 Task: Select the true option in the Include Strings.
Action: Mouse moved to (5, 531)
Screenshot: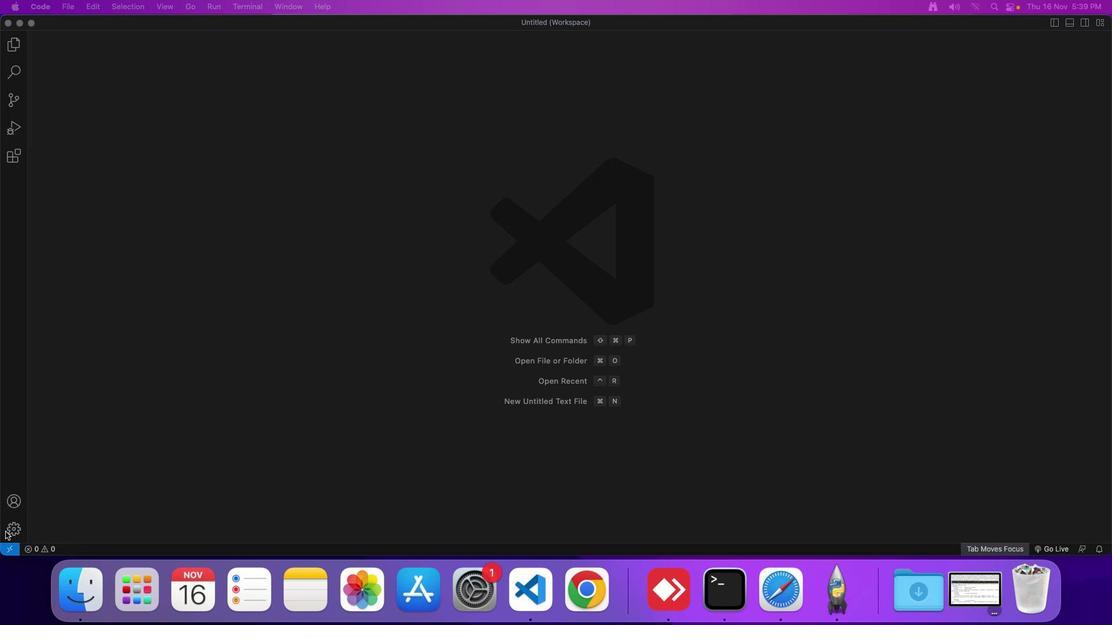 
Action: Mouse pressed left at (5, 531)
Screenshot: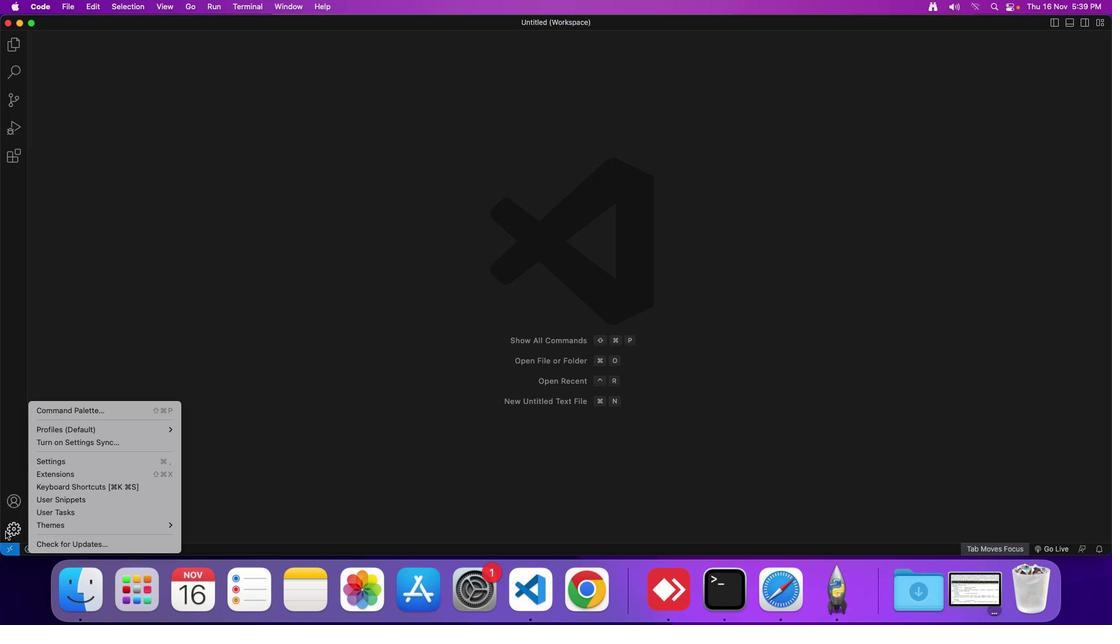 
Action: Mouse moved to (60, 459)
Screenshot: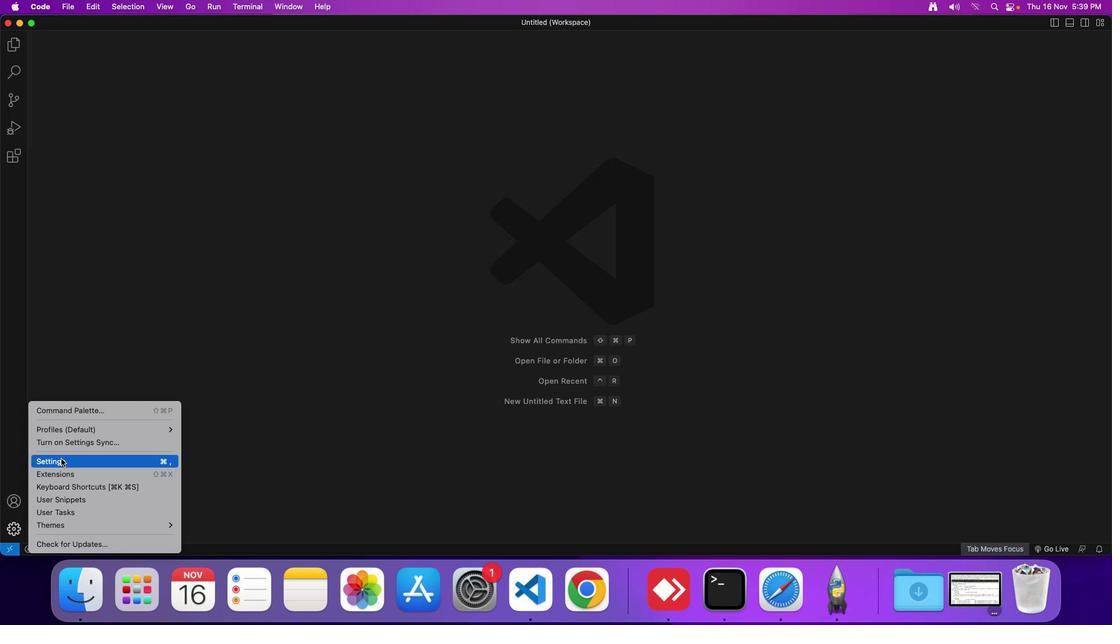 
Action: Mouse pressed left at (60, 459)
Screenshot: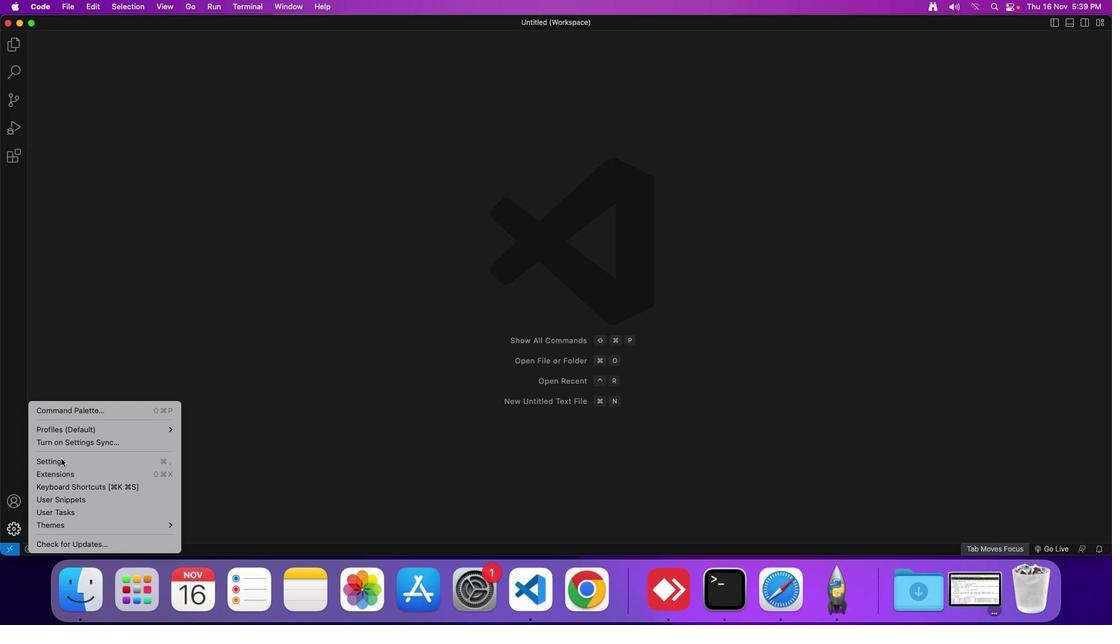 
Action: Mouse moved to (286, 90)
Screenshot: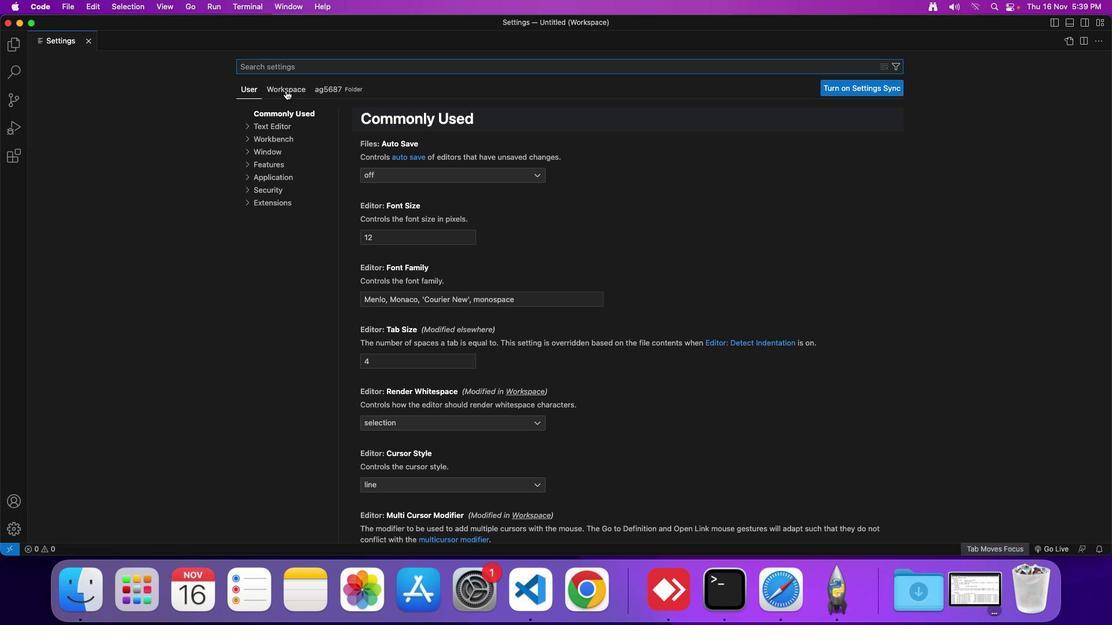 
Action: Mouse pressed left at (286, 90)
Screenshot: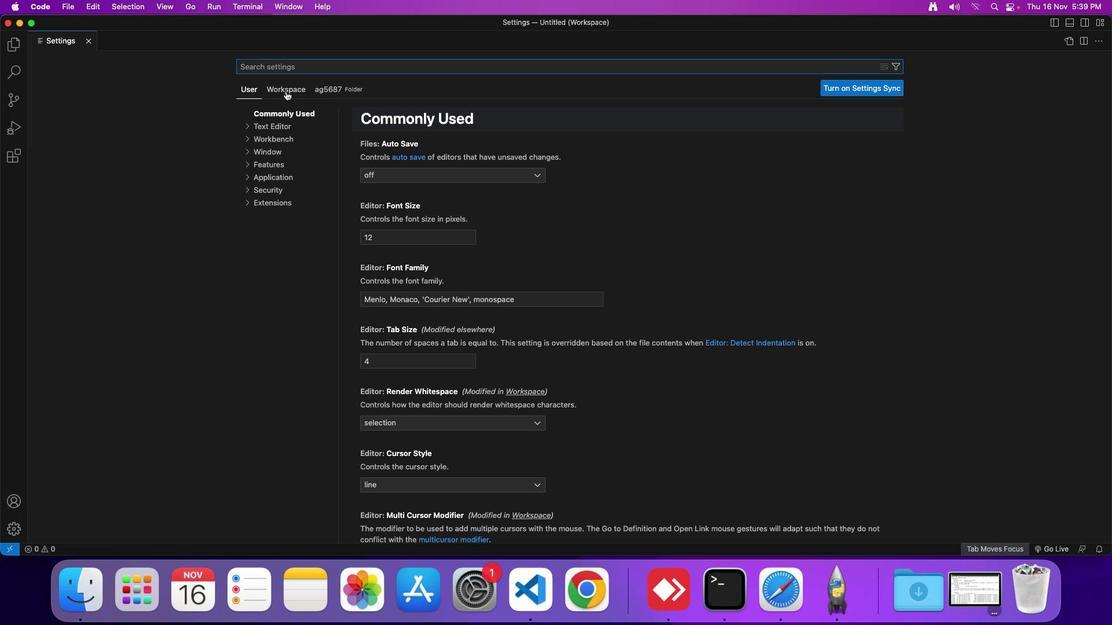 
Action: Mouse moved to (279, 128)
Screenshot: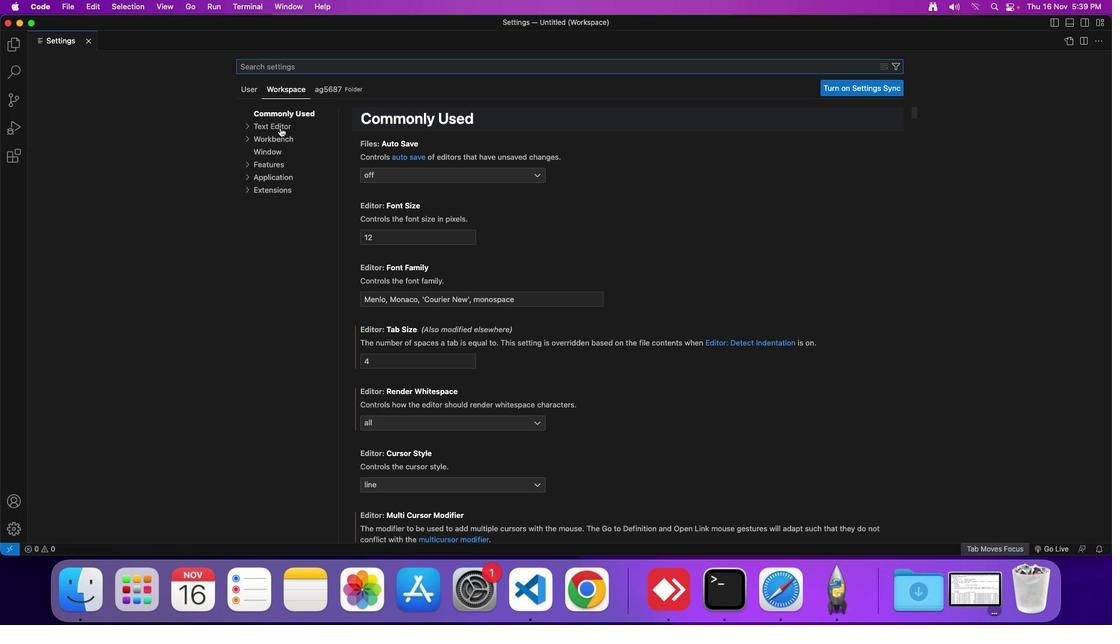 
Action: Mouse pressed left at (279, 128)
Screenshot: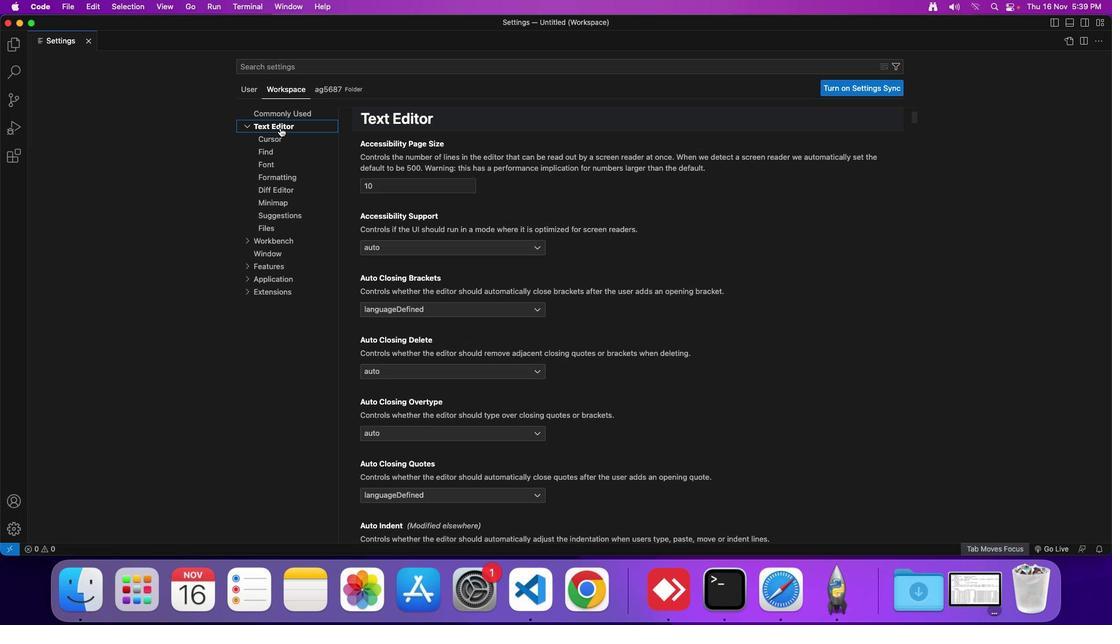 
Action: Mouse moved to (503, 364)
Screenshot: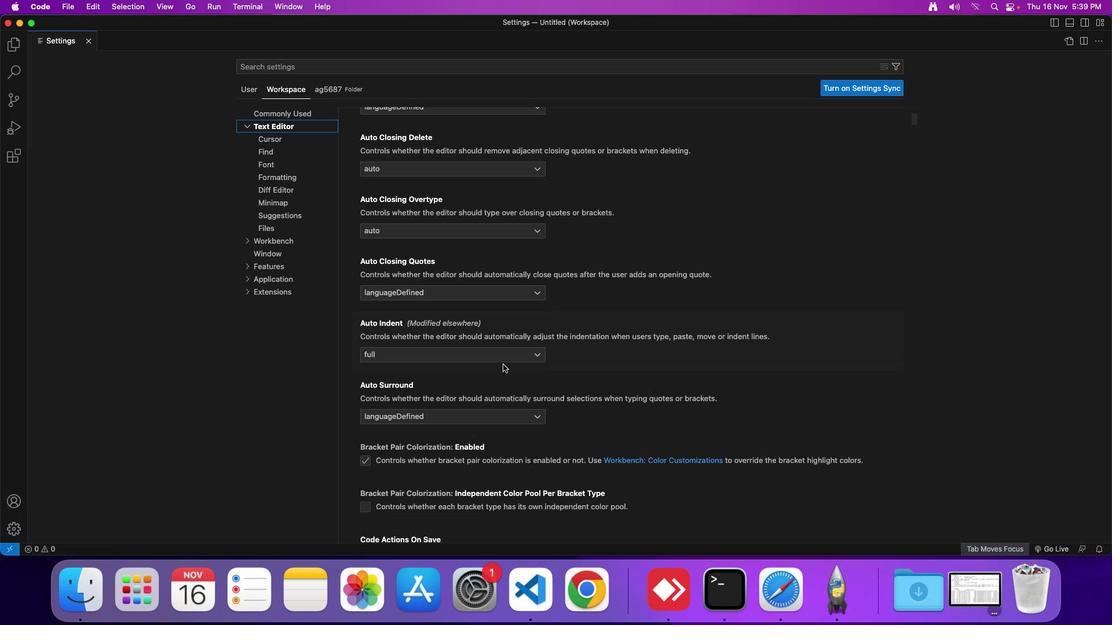 
Action: Mouse scrolled (503, 364) with delta (0, 0)
Screenshot: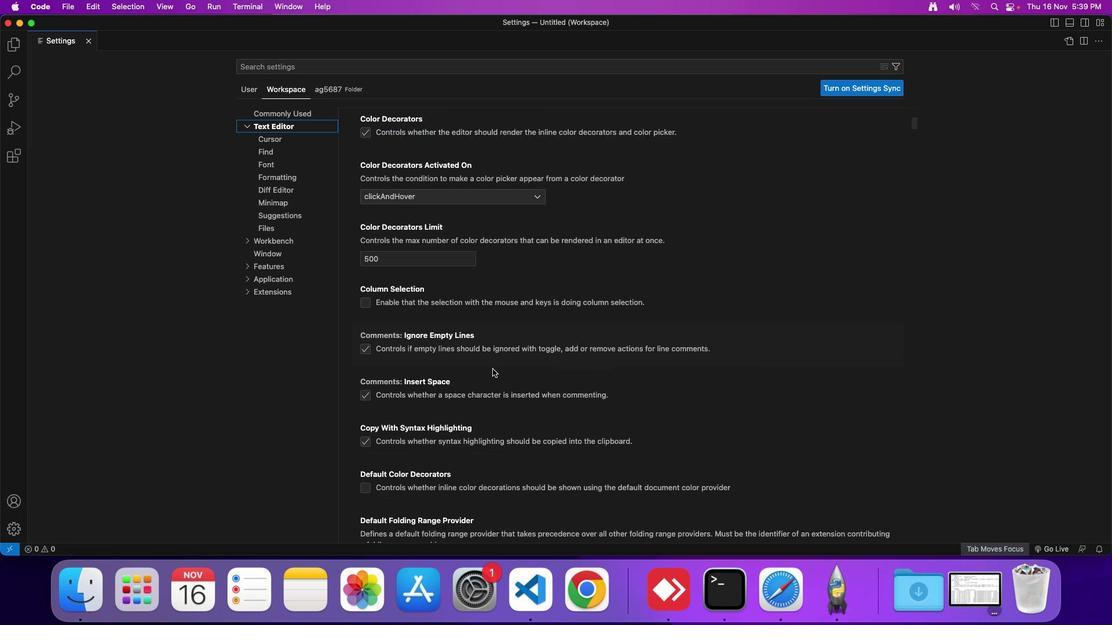 
Action: Mouse scrolled (503, 364) with delta (0, 0)
Screenshot: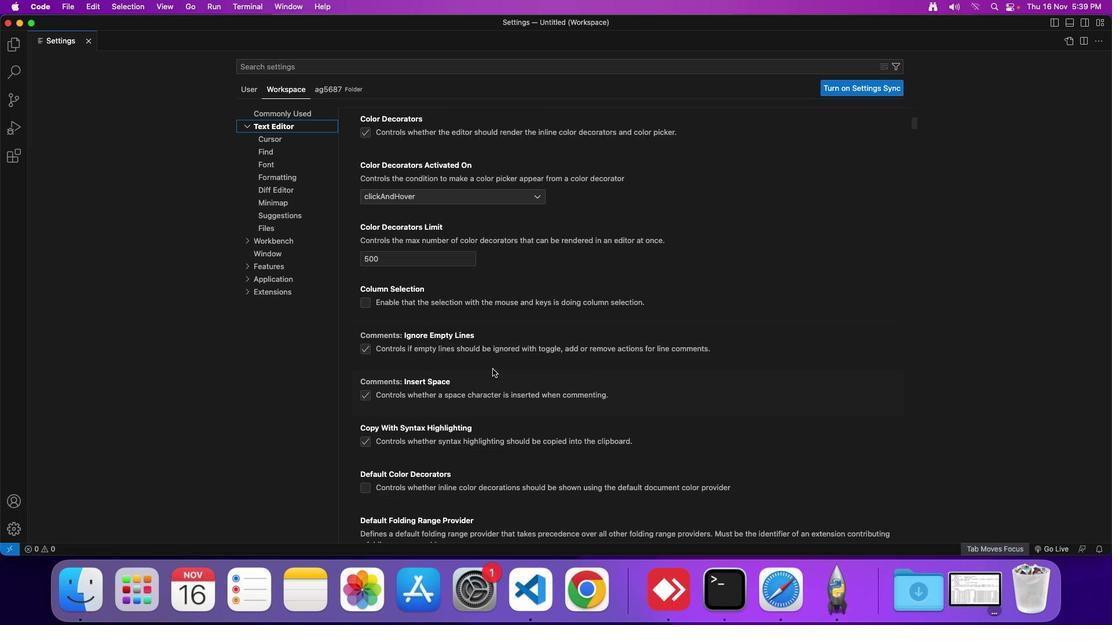 
Action: Mouse scrolled (503, 364) with delta (0, -2)
Screenshot: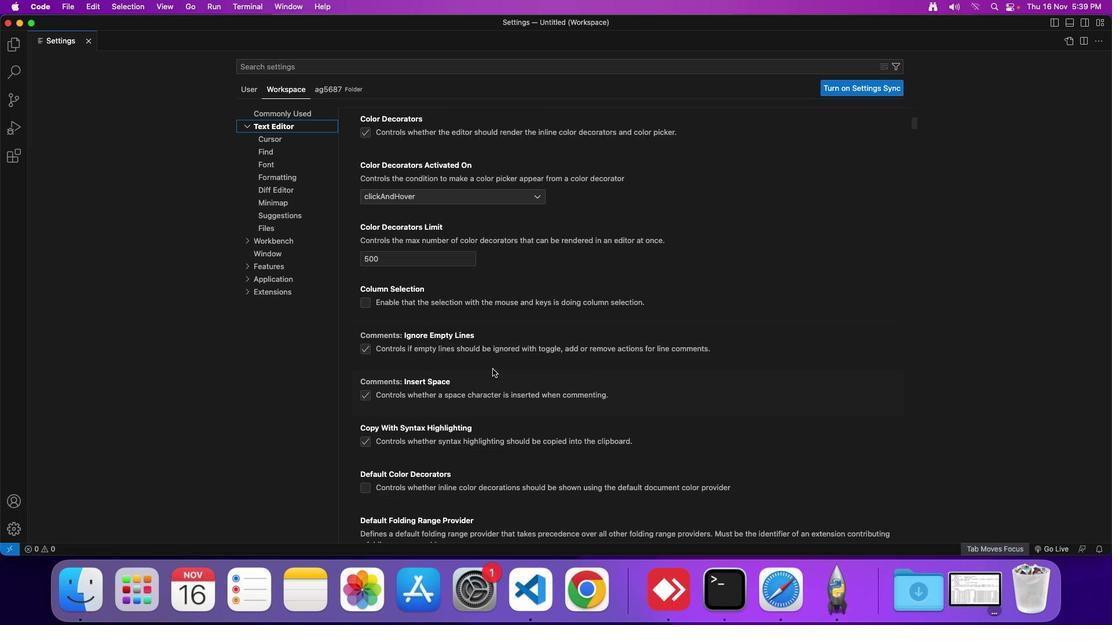 
Action: Mouse scrolled (503, 364) with delta (0, -4)
Screenshot: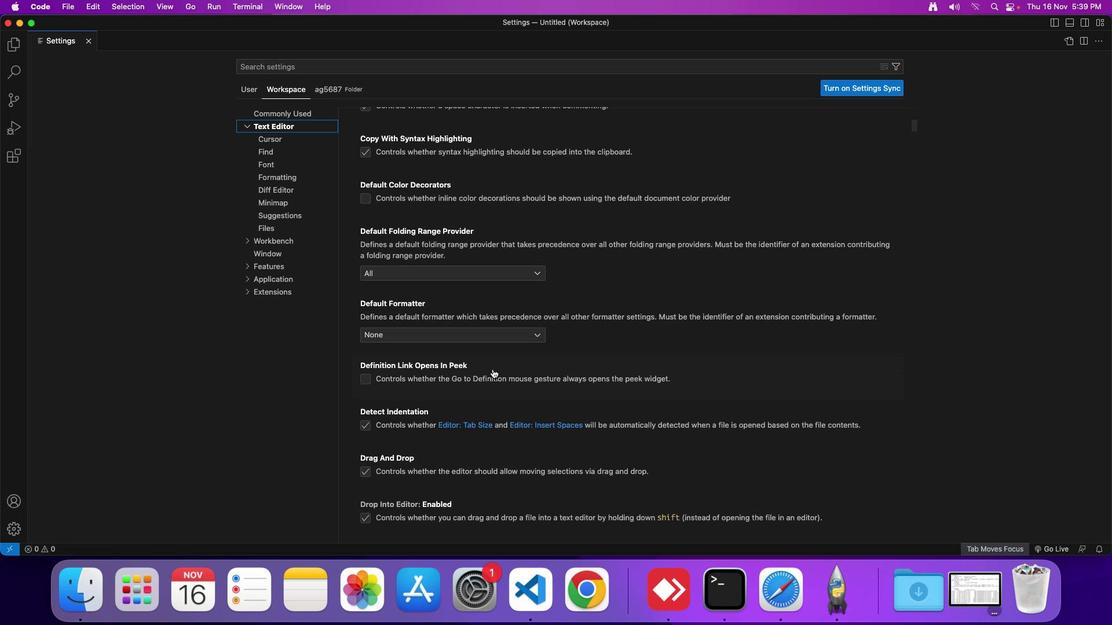
Action: Mouse moved to (503, 364)
Screenshot: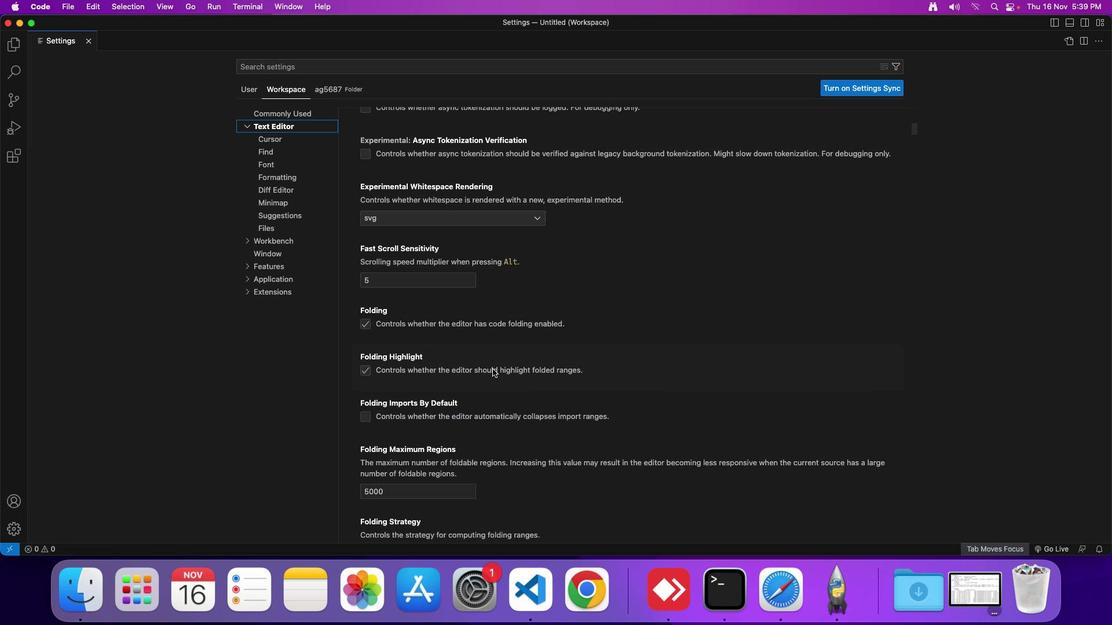 
Action: Mouse scrolled (503, 364) with delta (0, -4)
Screenshot: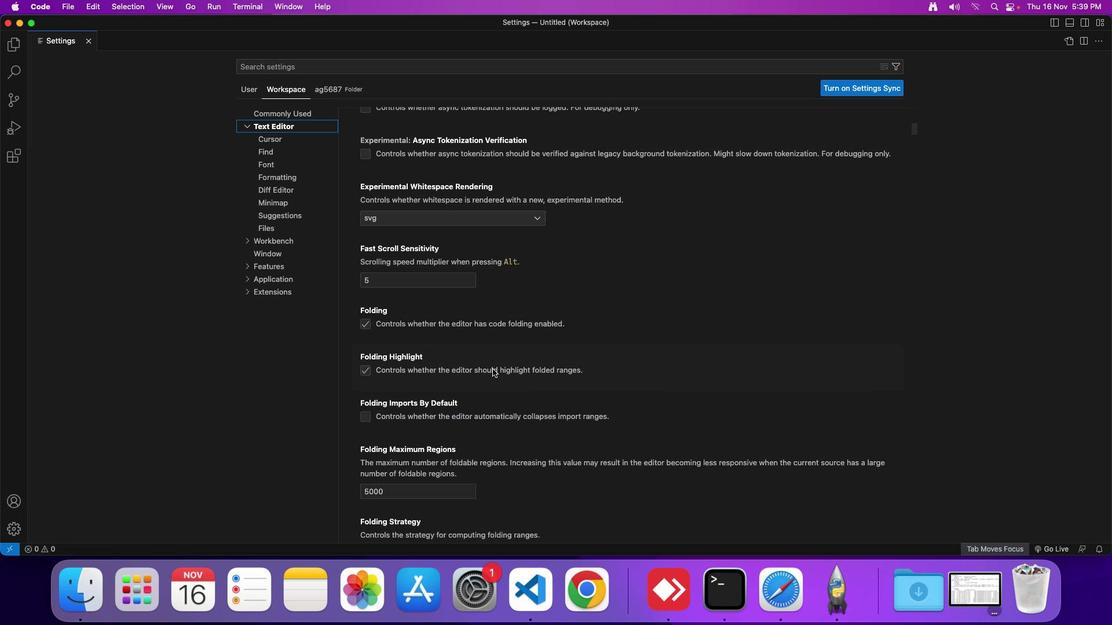 
Action: Mouse moved to (499, 365)
Screenshot: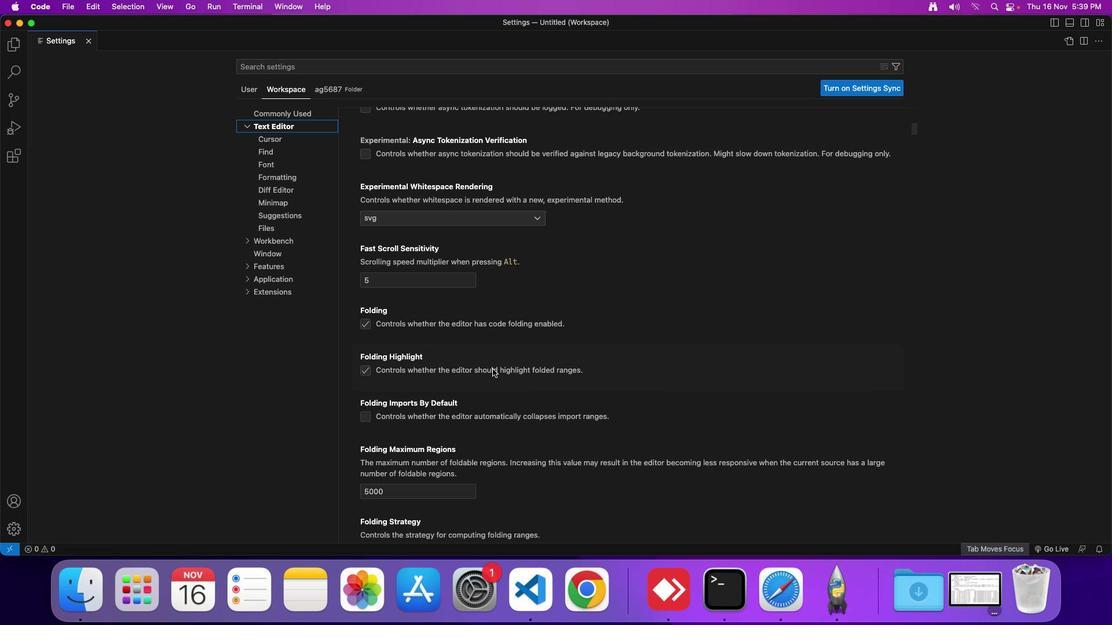 
Action: Mouse scrolled (499, 365) with delta (0, -5)
Screenshot: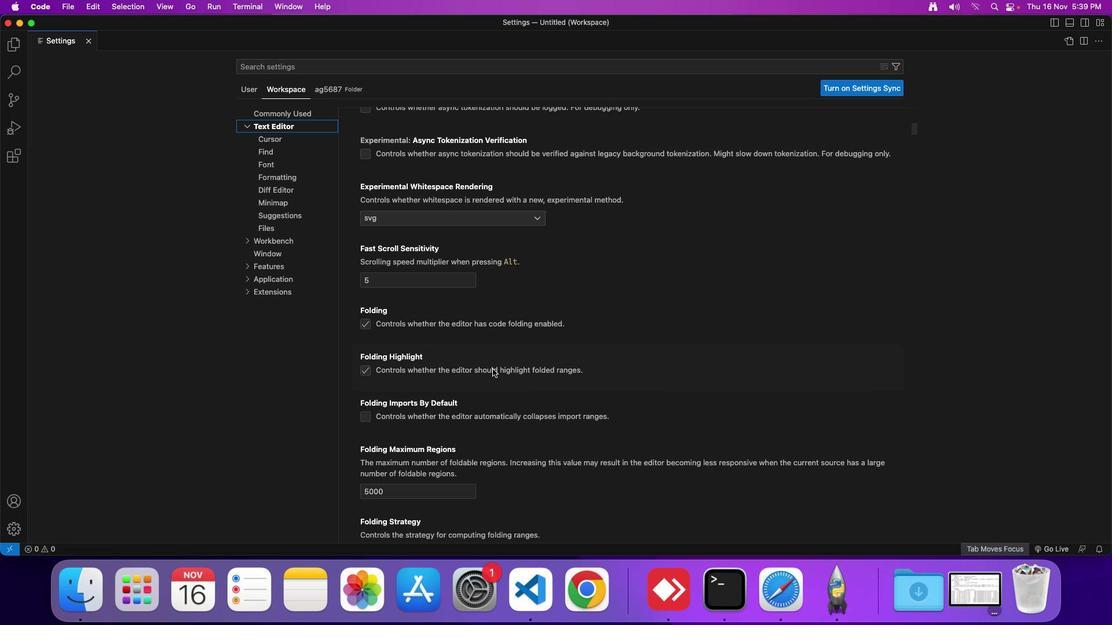 
Action: Mouse moved to (492, 369)
Screenshot: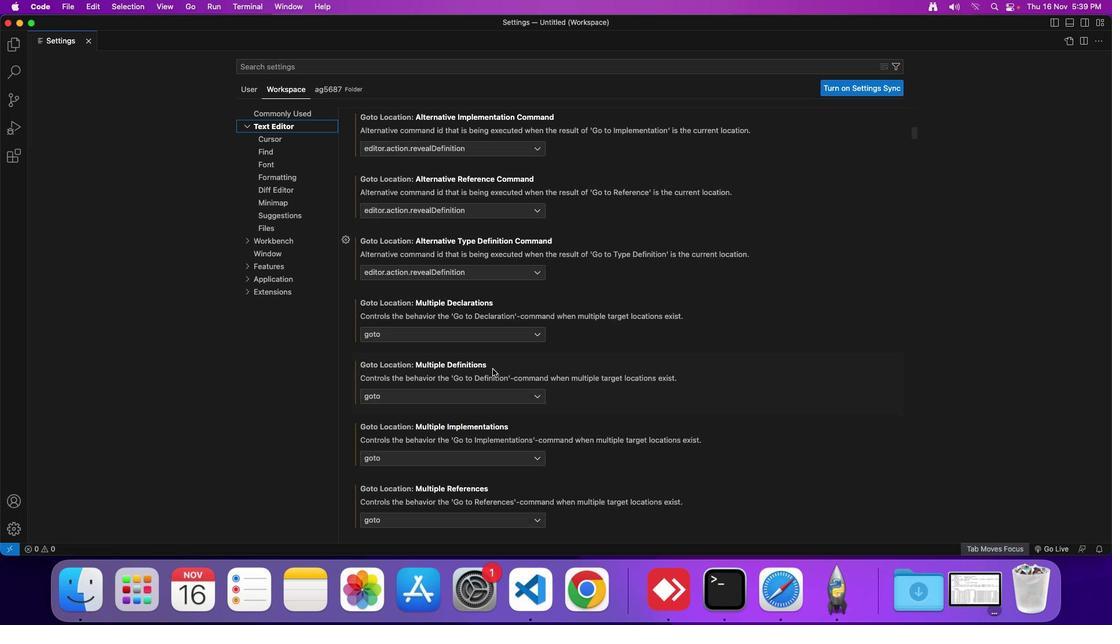 
Action: Mouse scrolled (492, 369) with delta (0, -5)
Screenshot: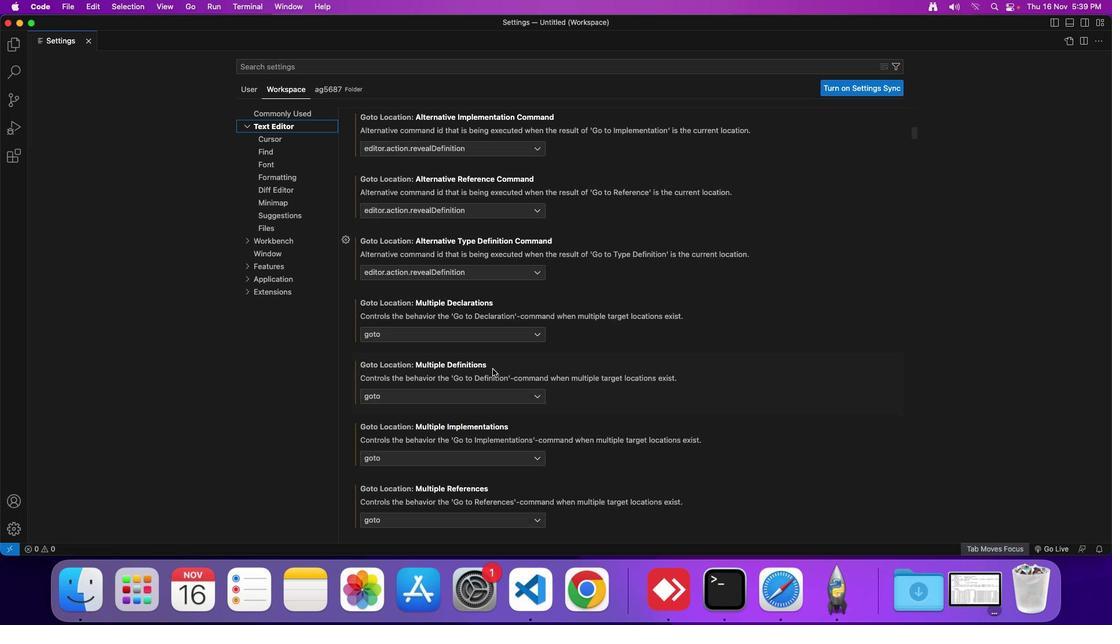 
Action: Mouse moved to (492, 369)
Screenshot: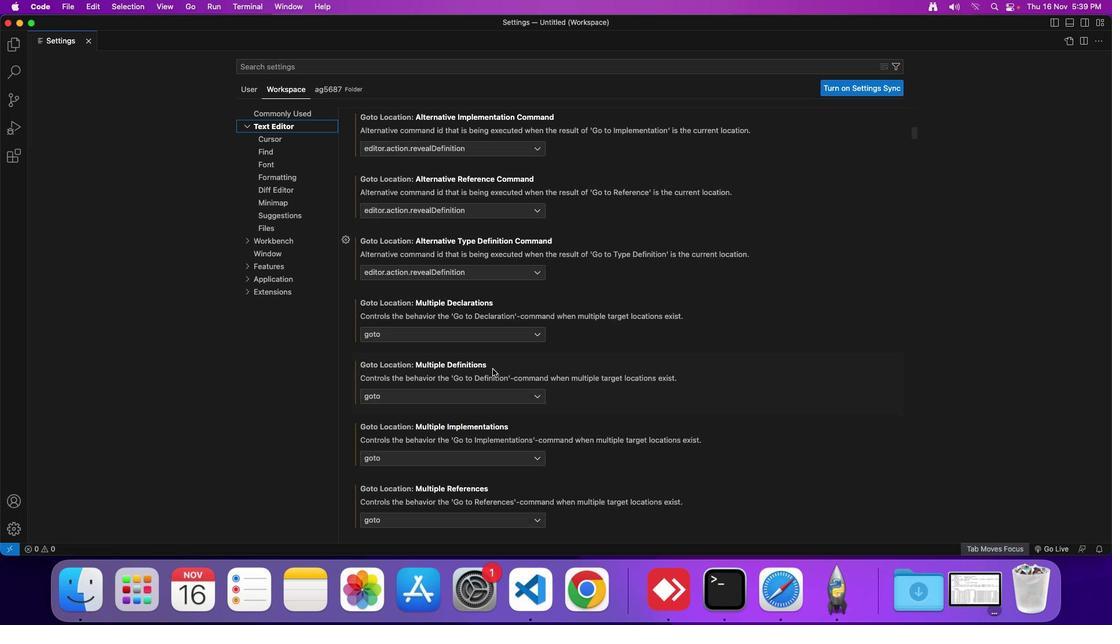 
Action: Mouse scrolled (492, 369) with delta (0, -5)
Screenshot: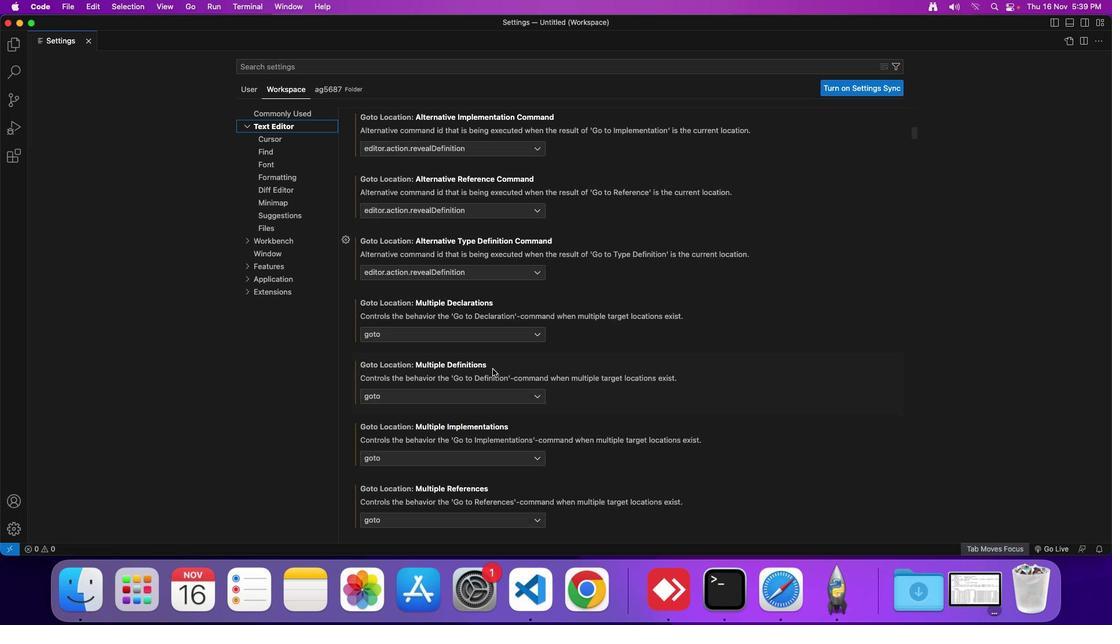 
Action: Mouse scrolled (492, 369) with delta (0, -6)
Screenshot: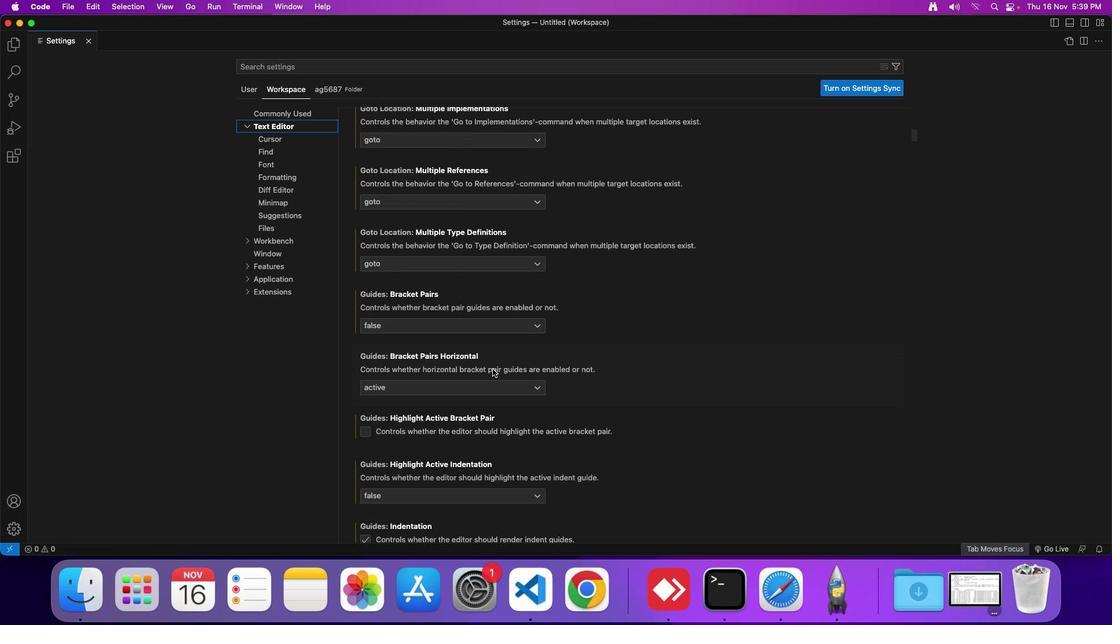 
Action: Mouse scrolled (492, 369) with delta (0, -6)
Screenshot: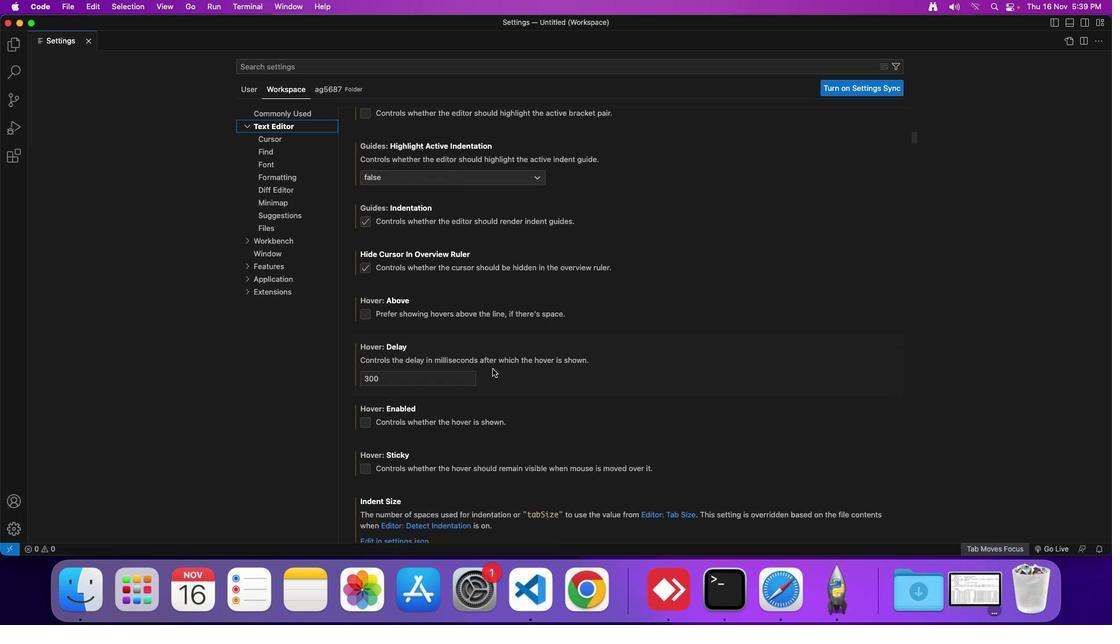 
Action: Mouse scrolled (492, 369) with delta (0, -6)
Screenshot: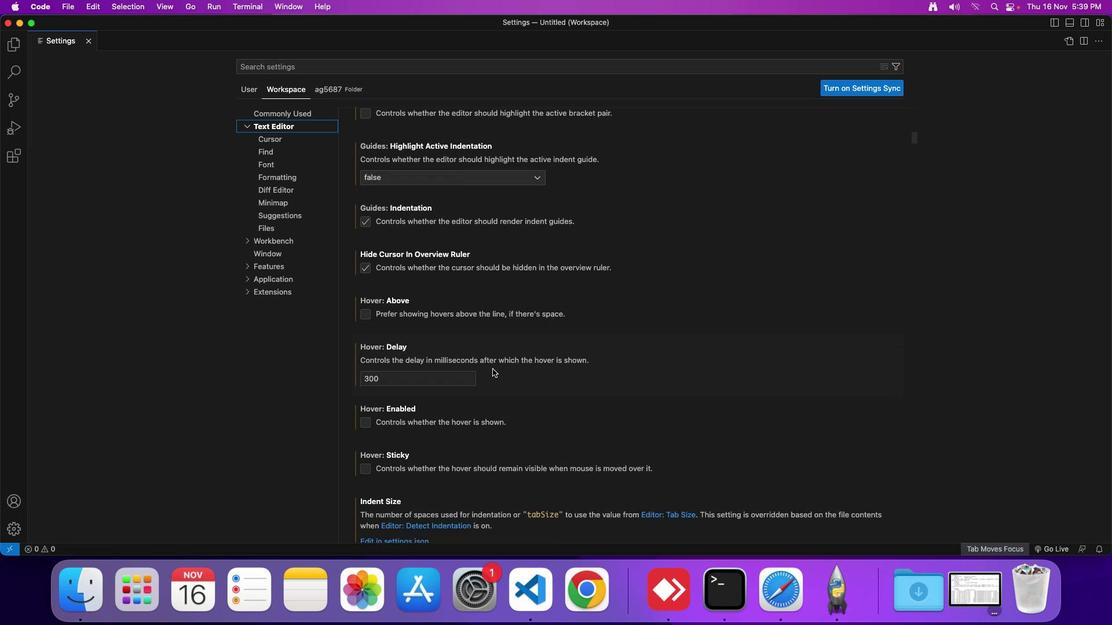 
Action: Mouse scrolled (492, 369) with delta (0, -6)
Screenshot: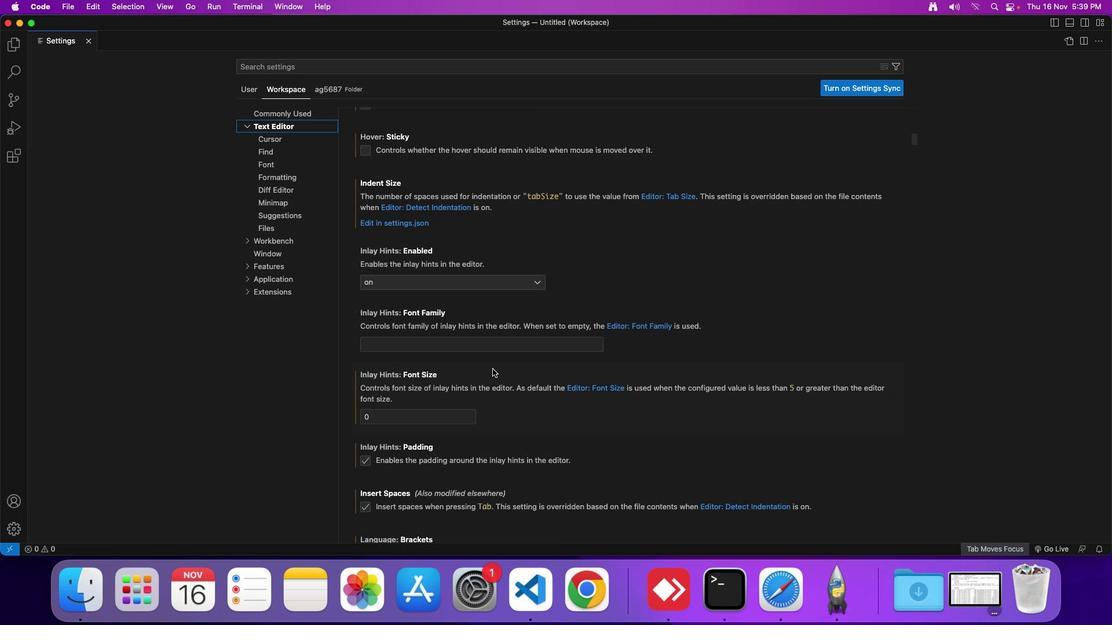 
Action: Mouse scrolled (492, 369) with delta (0, -6)
Screenshot: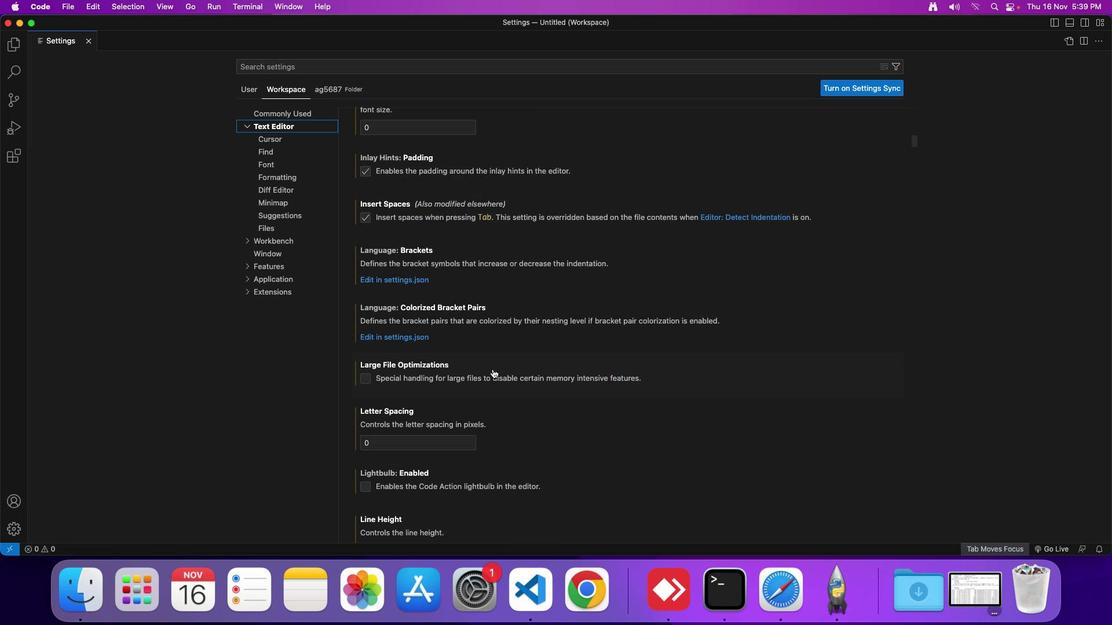 
Action: Mouse scrolled (492, 369) with delta (0, -6)
Screenshot: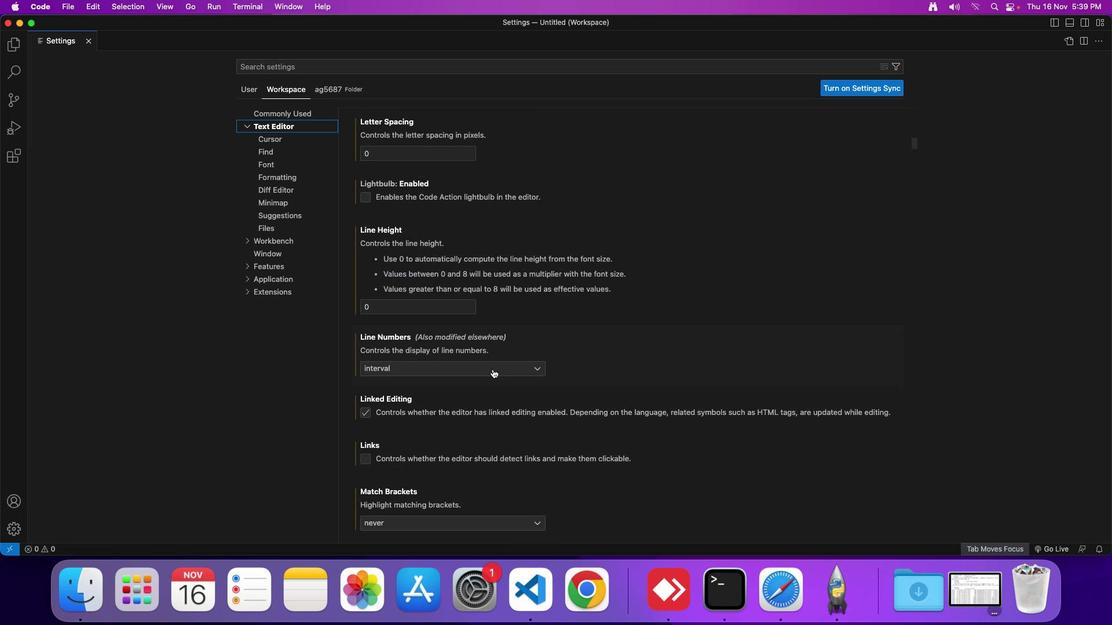 
Action: Mouse scrolled (492, 369) with delta (0, -5)
Screenshot: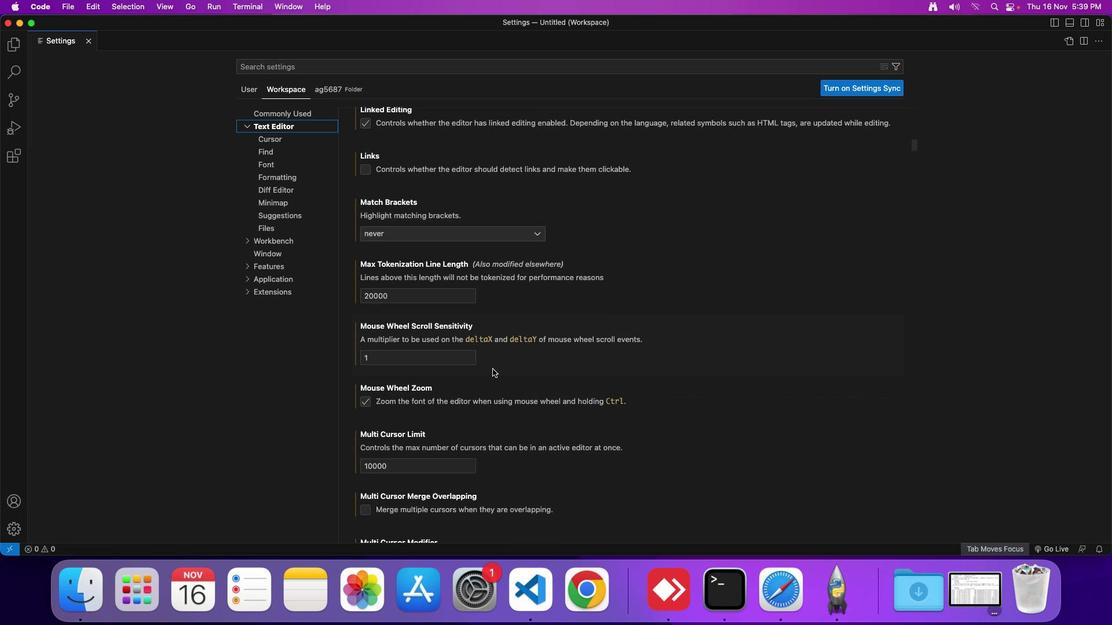 
Action: Mouse scrolled (492, 369) with delta (0, -5)
Screenshot: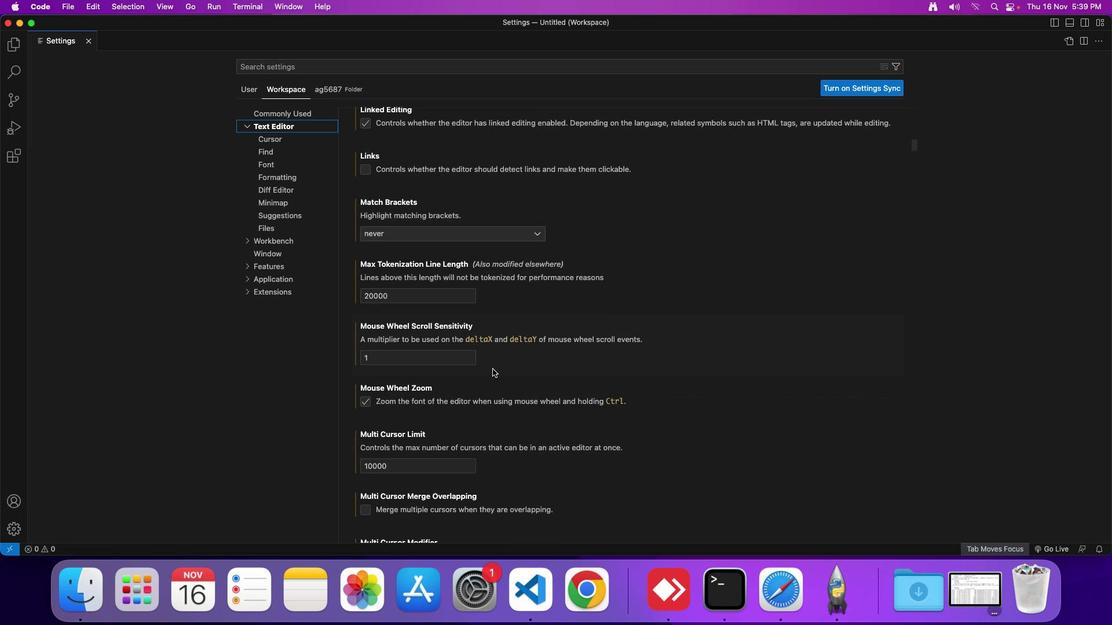 
Action: Mouse scrolled (492, 369) with delta (0, -5)
Screenshot: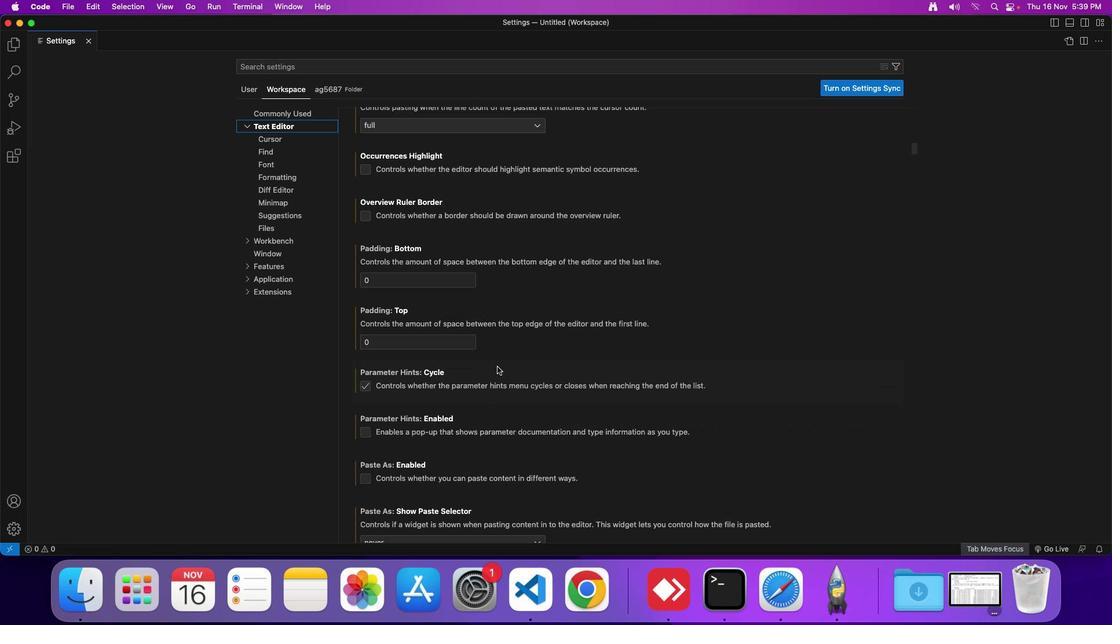 
Action: Mouse scrolled (492, 369) with delta (0, -5)
Screenshot: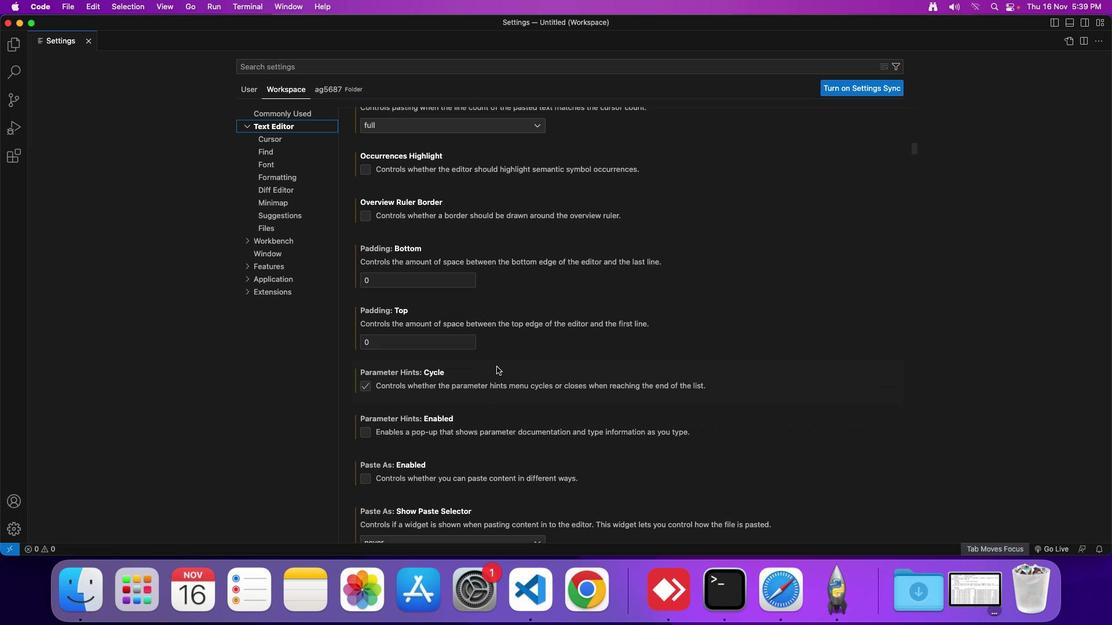 
Action: Mouse scrolled (492, 369) with delta (0, -5)
Screenshot: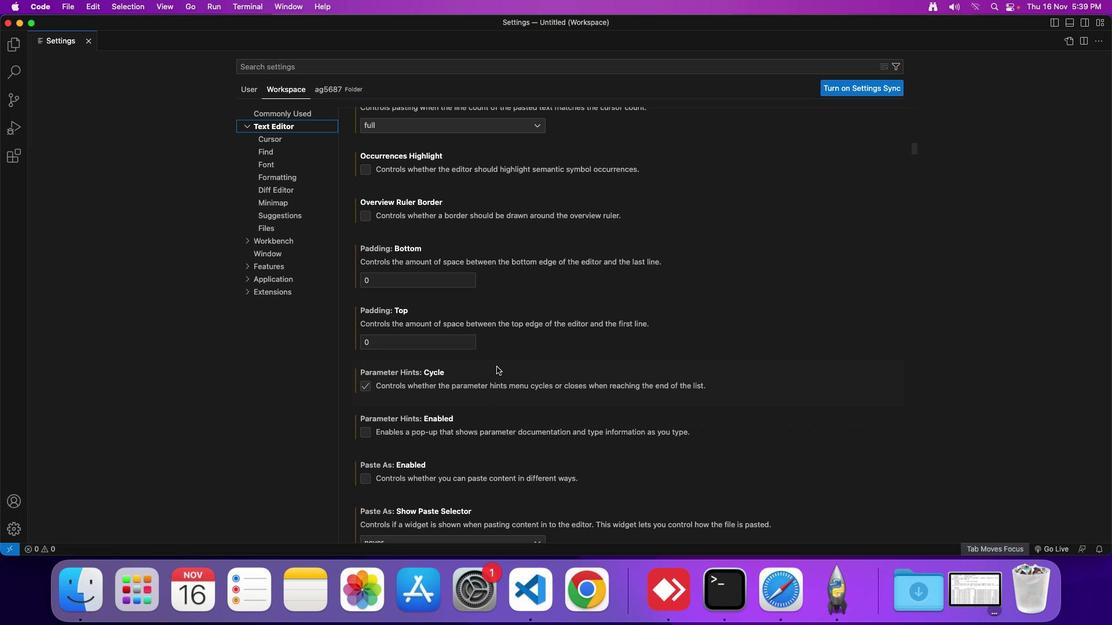 
Action: Mouse moved to (496, 367)
Screenshot: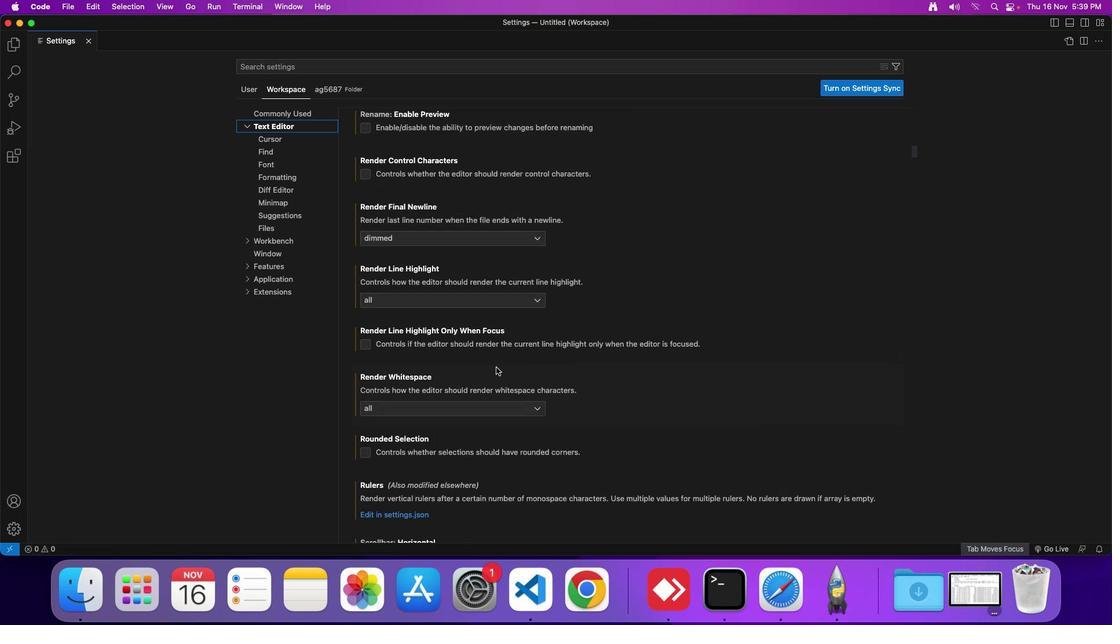
Action: Mouse scrolled (496, 367) with delta (0, 0)
Screenshot: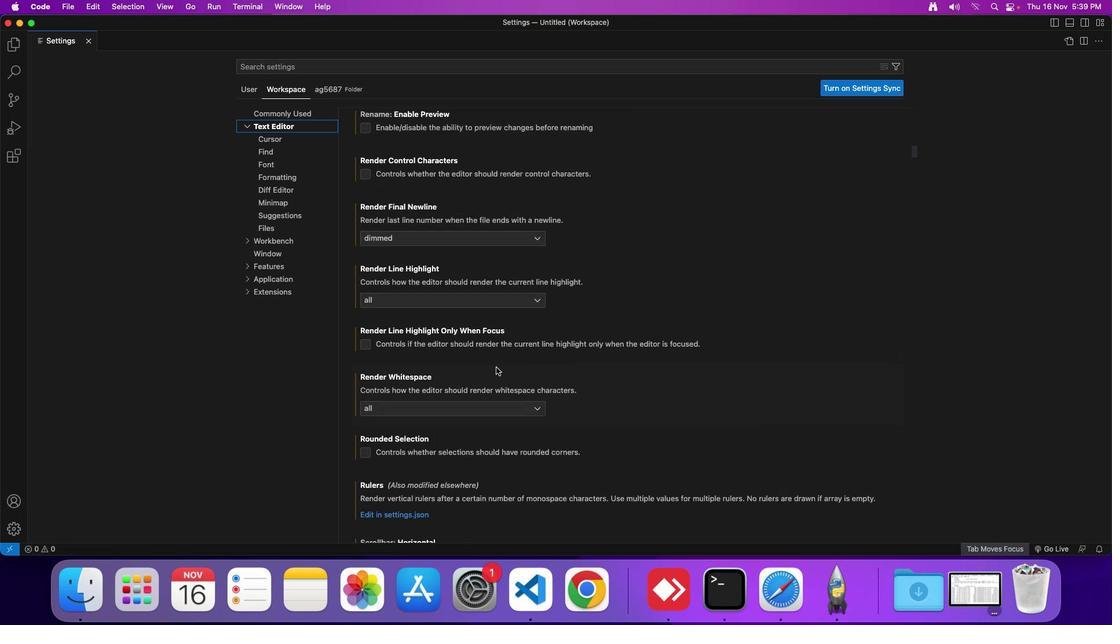 
Action: Mouse scrolled (496, 367) with delta (0, 0)
Screenshot: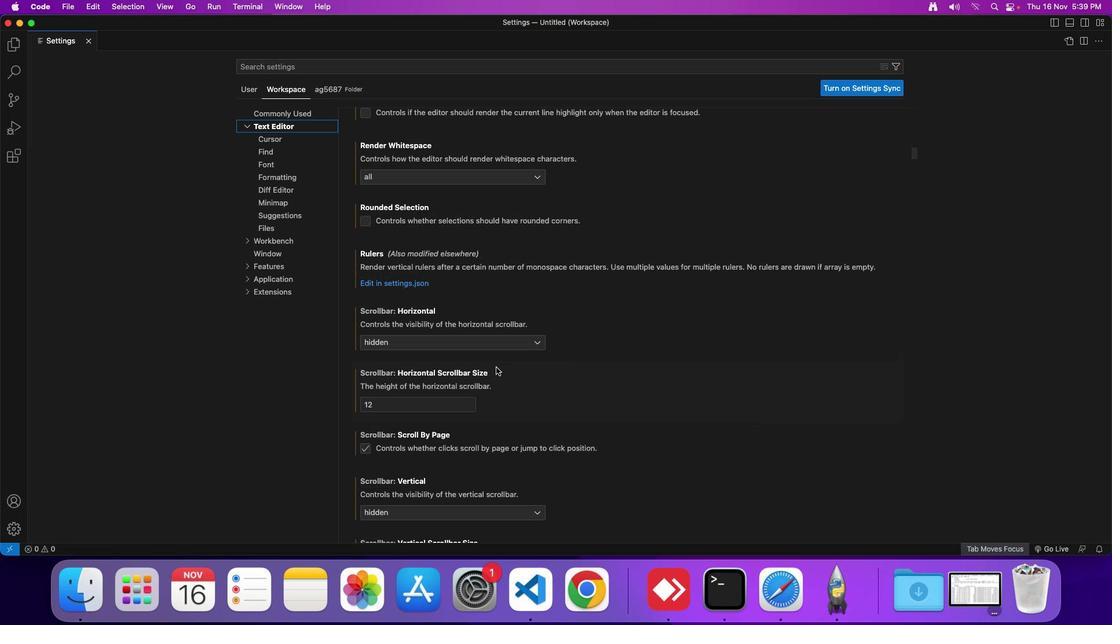 
Action: Mouse scrolled (496, 367) with delta (0, -1)
Screenshot: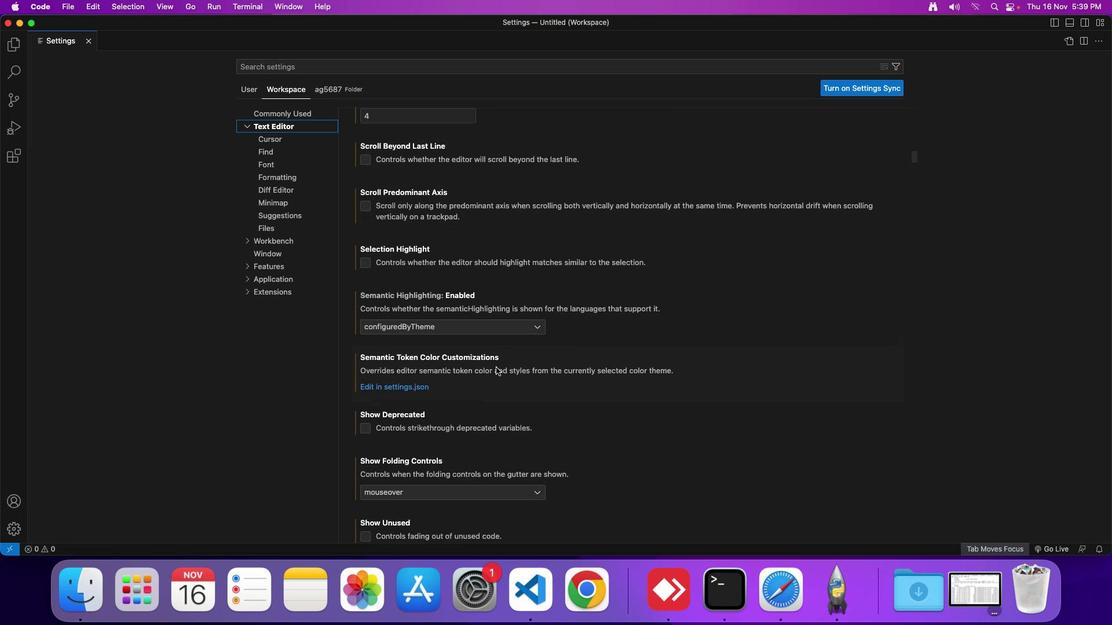 
Action: Mouse scrolled (496, 367) with delta (0, -3)
Screenshot: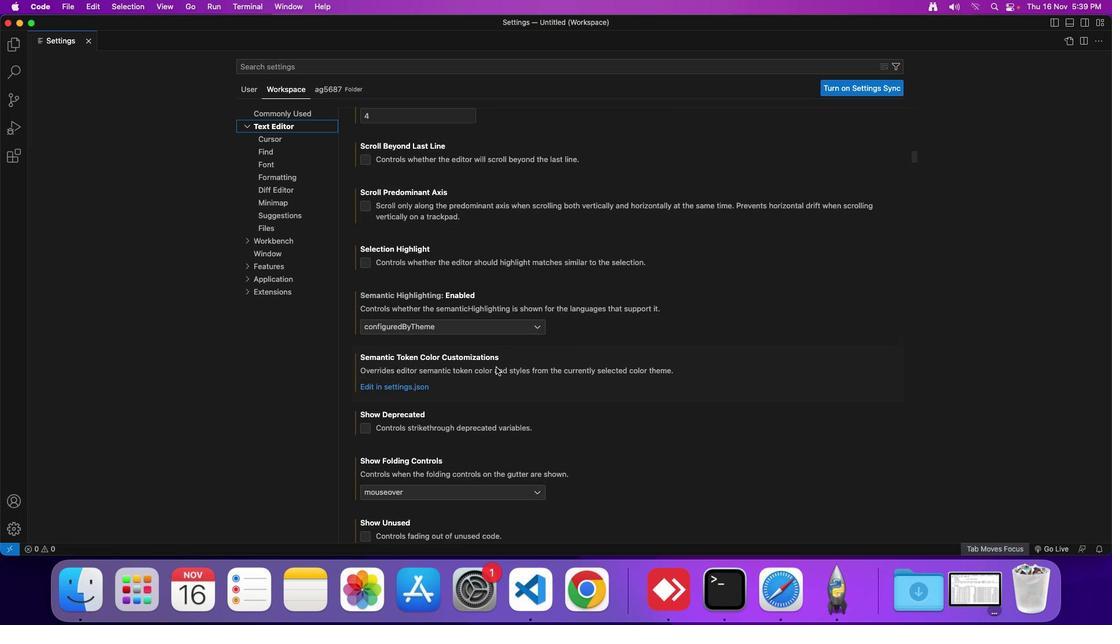 
Action: Mouse scrolled (496, 367) with delta (0, -4)
Screenshot: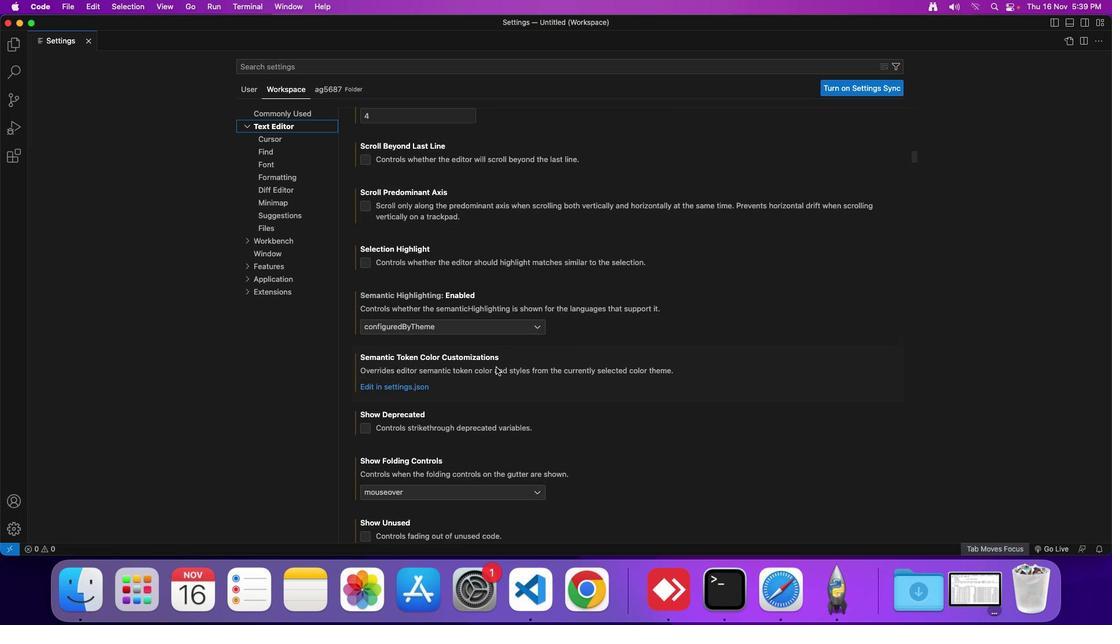 
Action: Mouse scrolled (496, 367) with delta (0, -4)
Screenshot: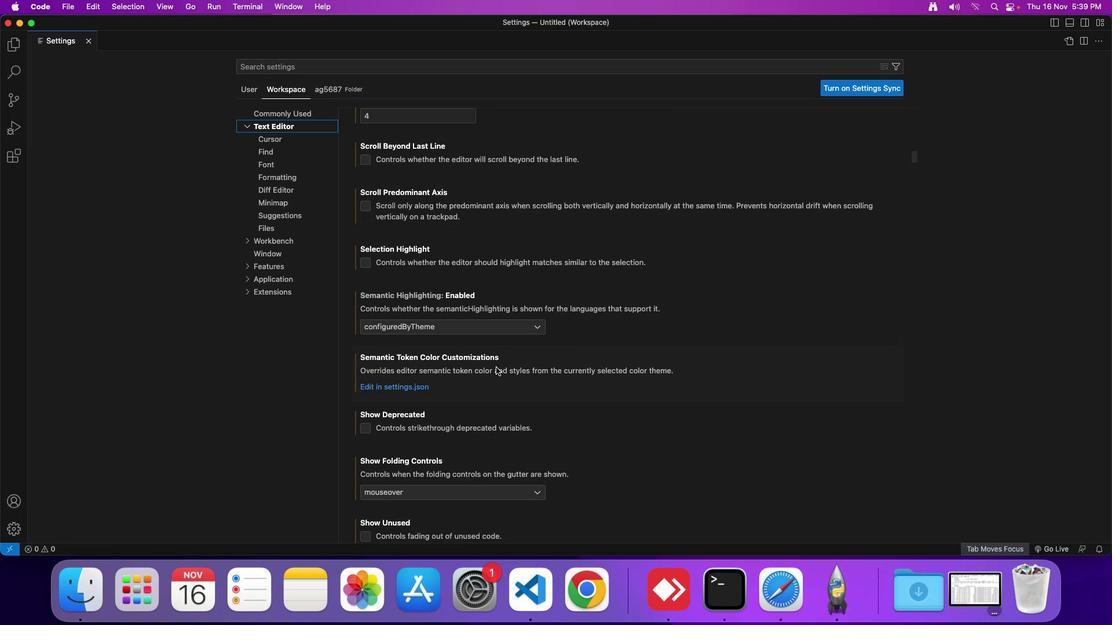 
Action: Mouse scrolled (496, 367) with delta (0, -5)
Screenshot: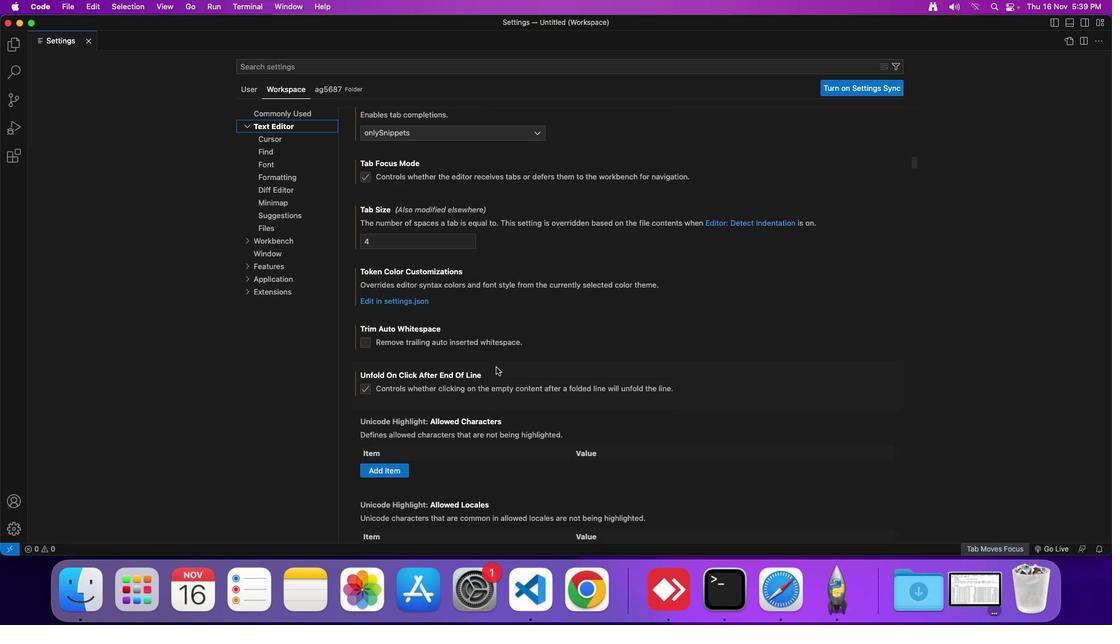 
Action: Mouse scrolled (496, 367) with delta (0, -5)
Screenshot: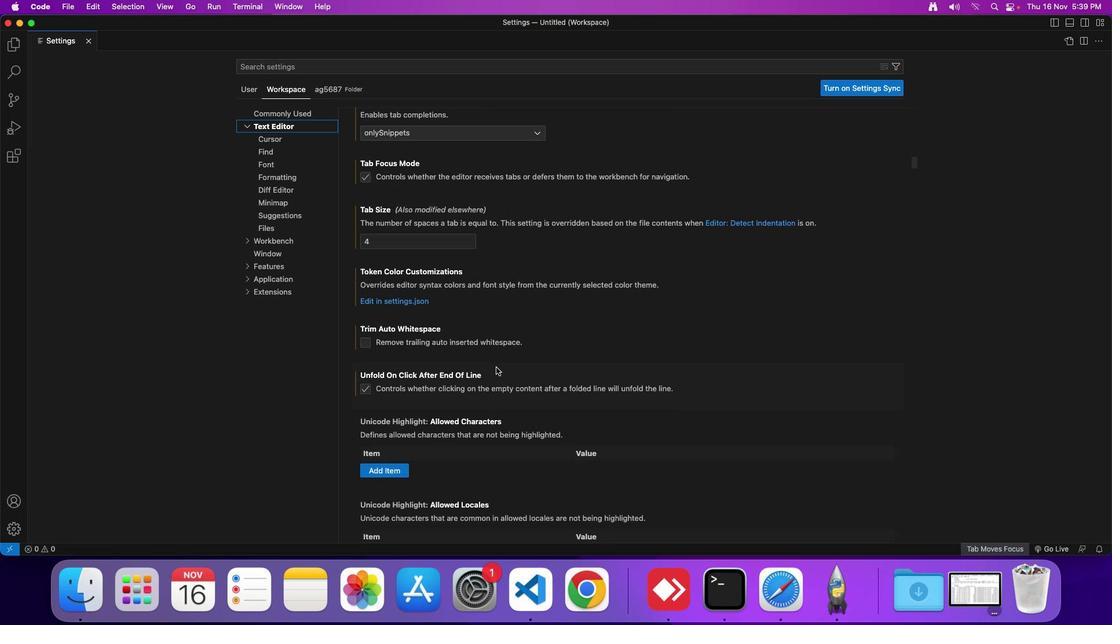 
Action: Mouse scrolled (496, 367) with delta (0, -6)
Screenshot: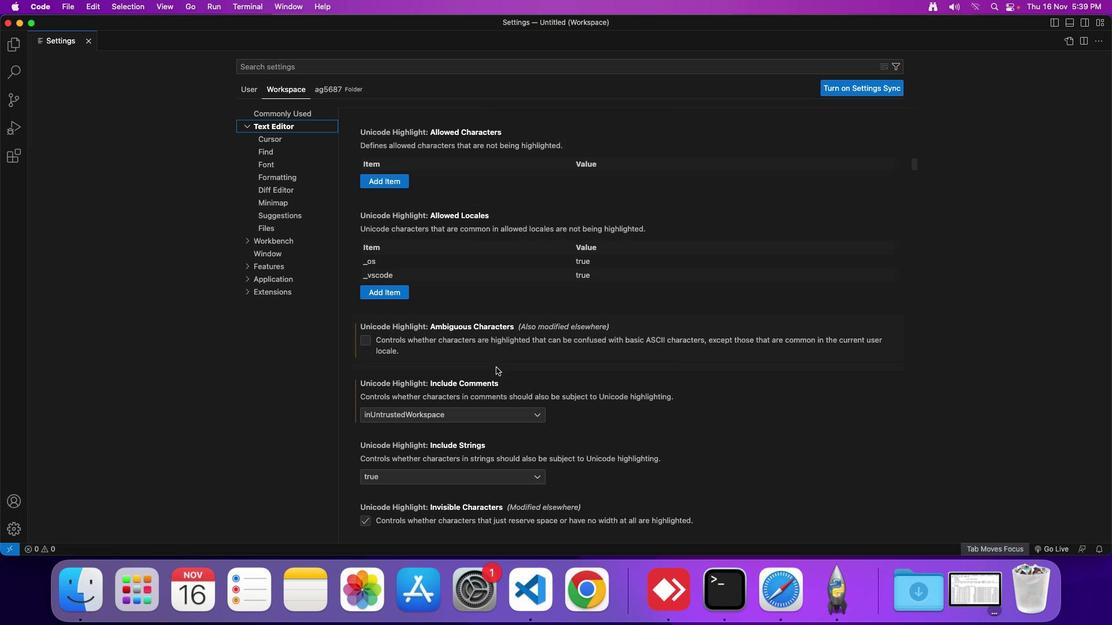 
Action: Mouse scrolled (496, 367) with delta (0, -6)
Screenshot: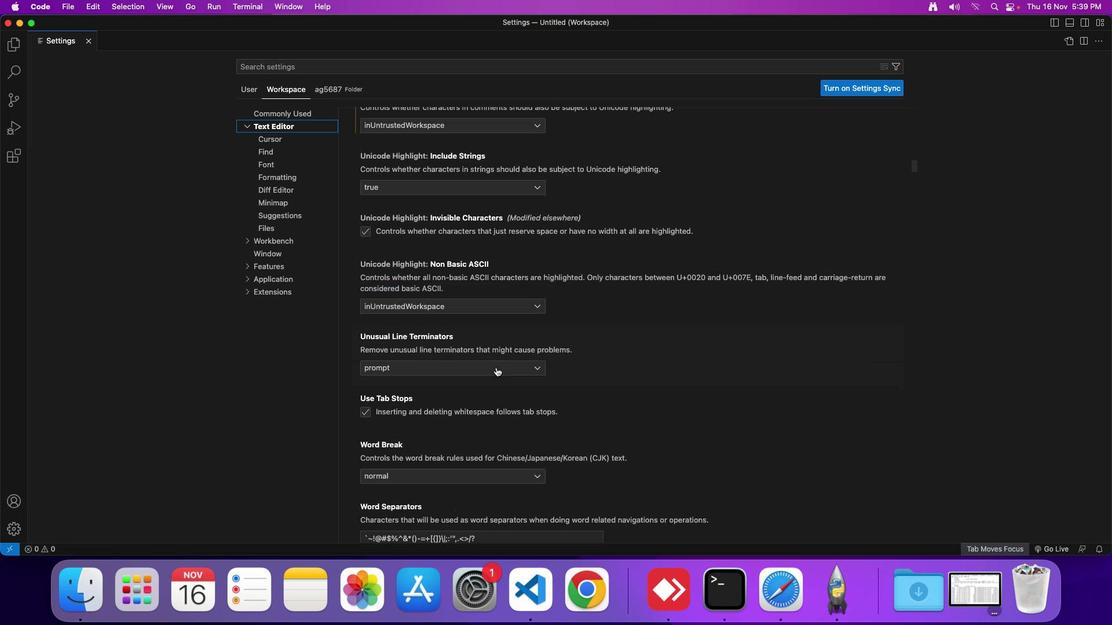 
Action: Mouse scrolled (496, 367) with delta (0, -5)
Screenshot: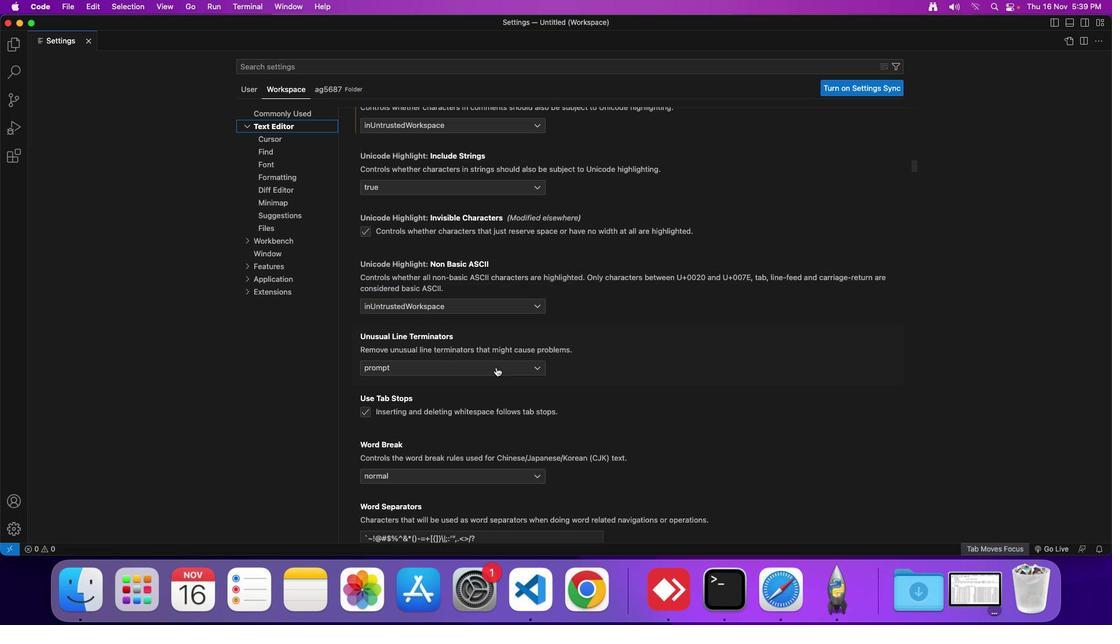 
Action: Mouse scrolled (496, 367) with delta (0, -5)
Screenshot: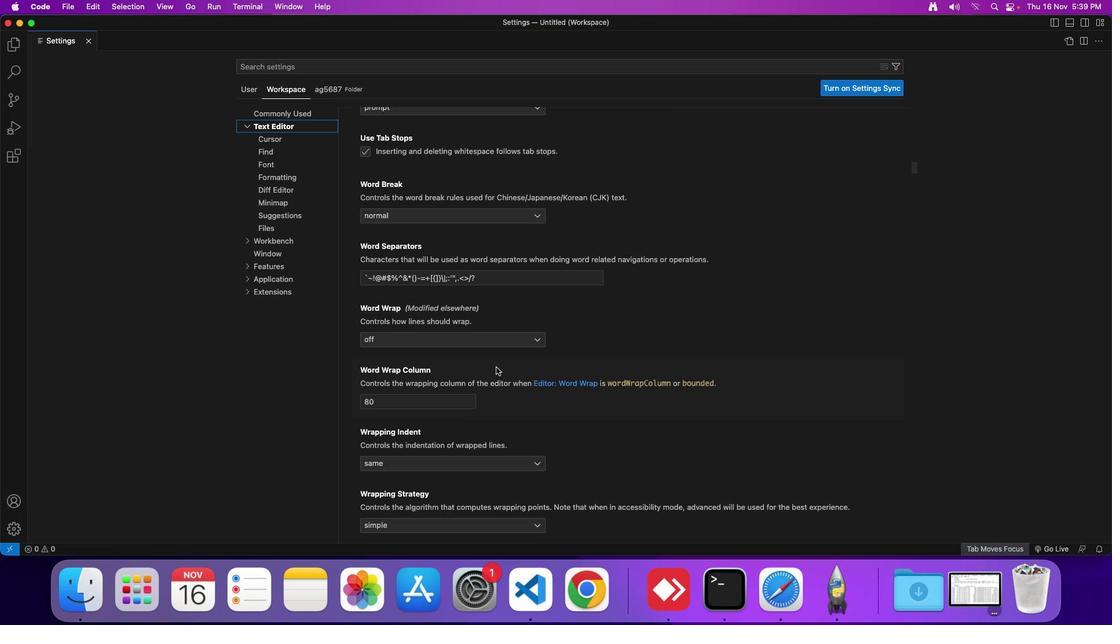 
Action: Mouse scrolled (496, 367) with delta (0, -5)
Screenshot: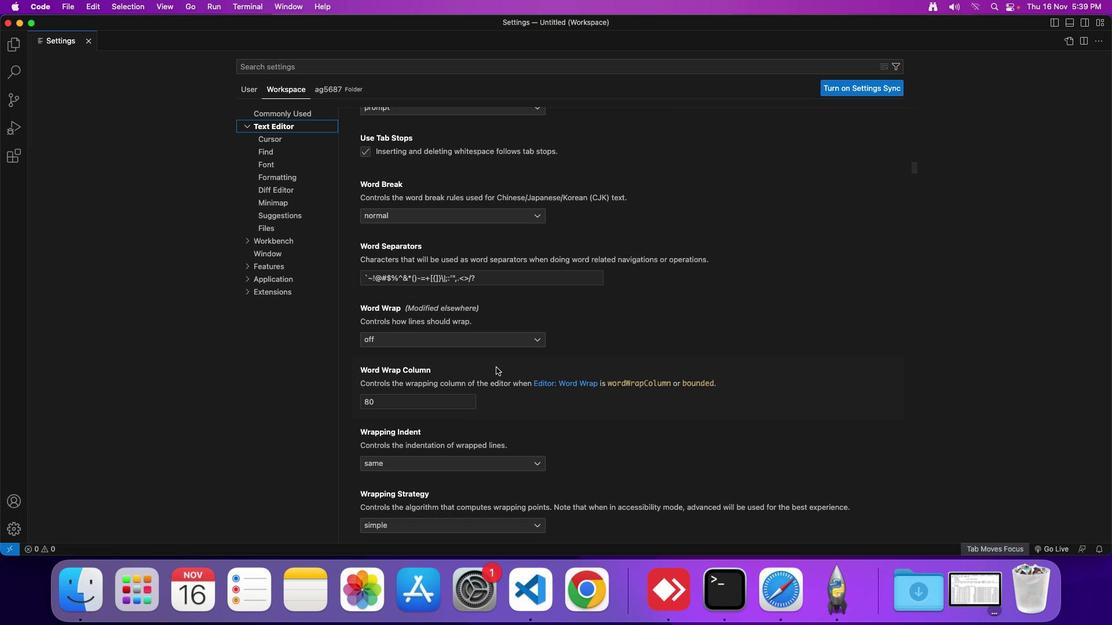 
Action: Mouse scrolled (496, 367) with delta (0, -5)
Screenshot: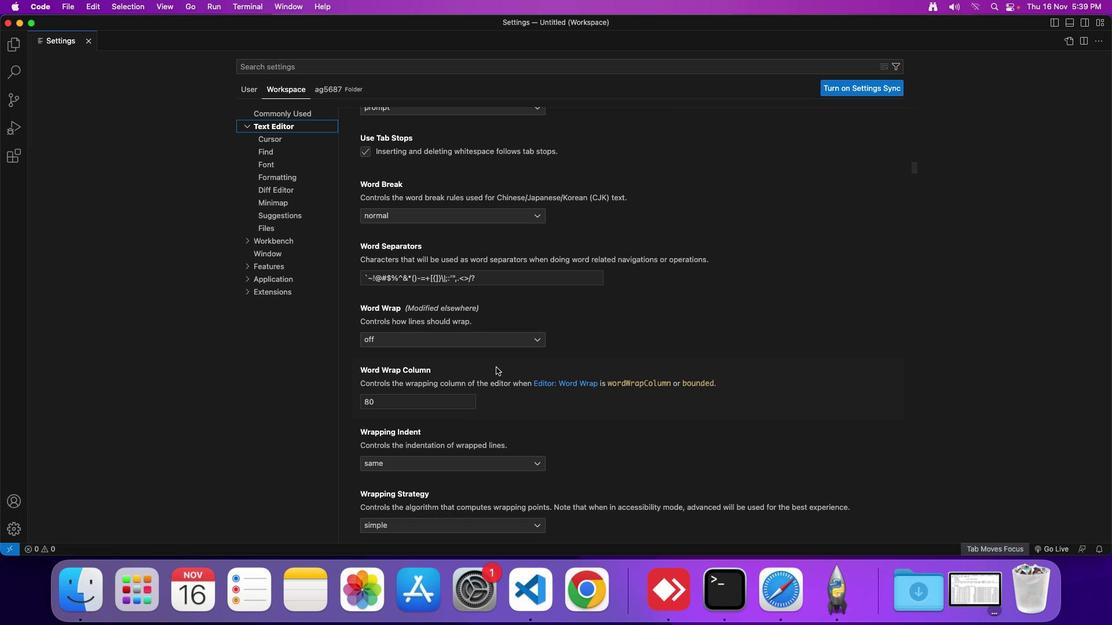 
Action: Mouse scrolled (496, 367) with delta (0, 0)
Screenshot: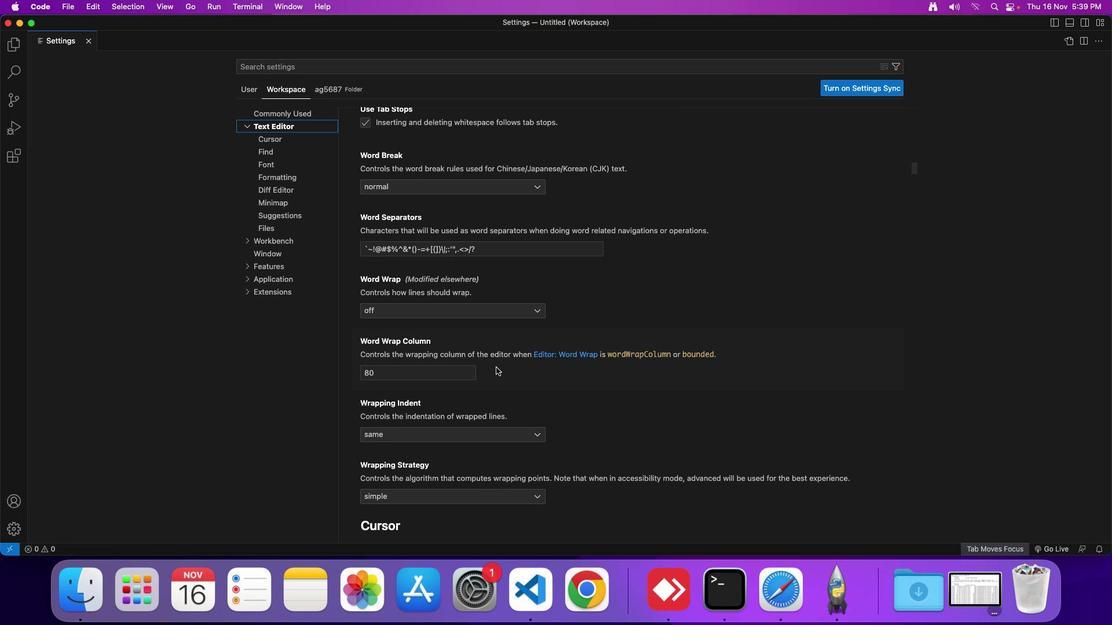 
Action: Mouse scrolled (496, 367) with delta (0, 0)
Screenshot: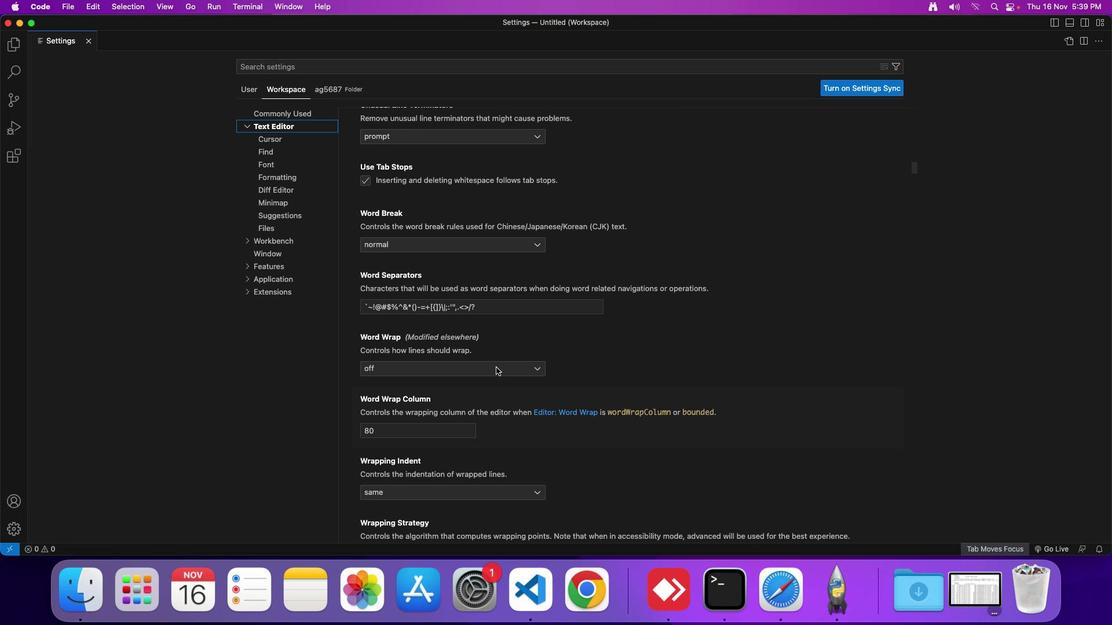 
Action: Mouse moved to (496, 367)
Screenshot: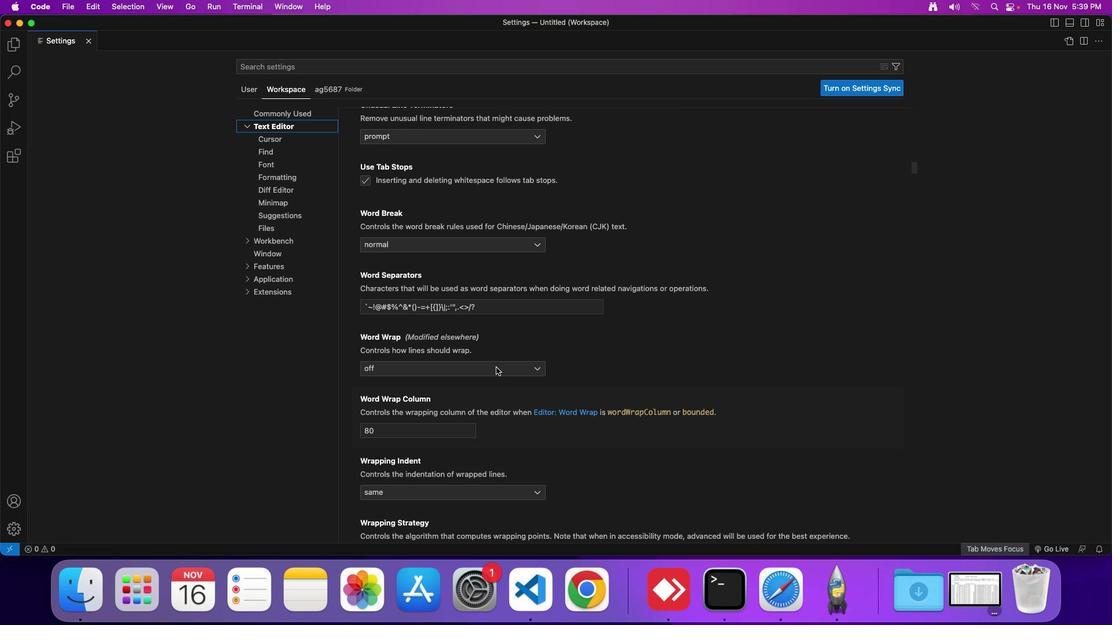 
Action: Mouse scrolled (496, 367) with delta (0, 0)
Screenshot: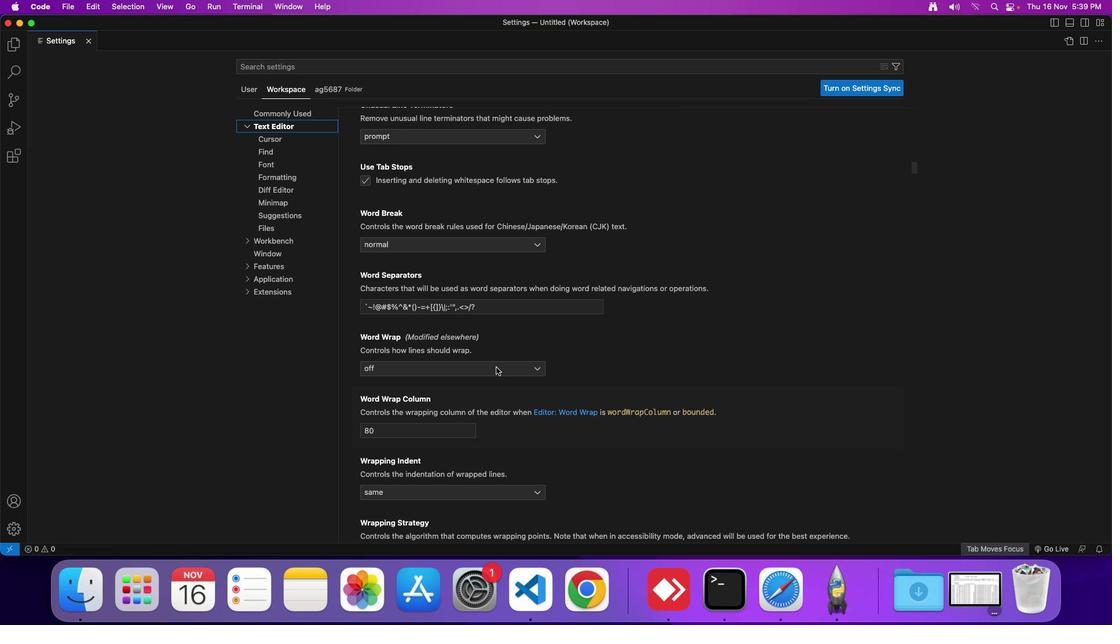
Action: Mouse scrolled (496, 367) with delta (0, 0)
Screenshot: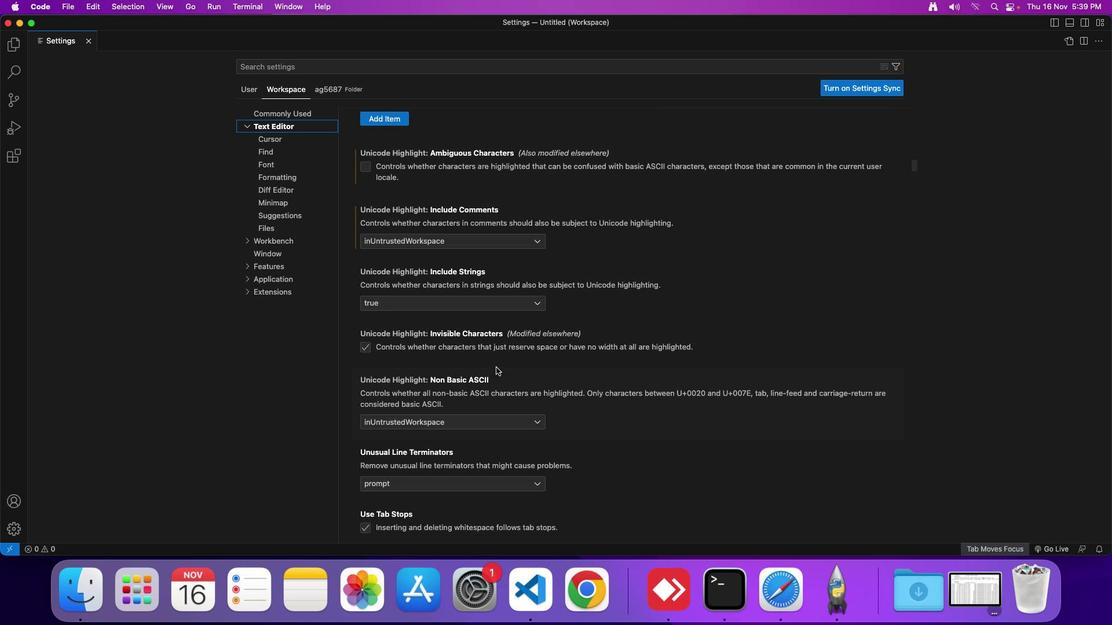 
Action: Mouse scrolled (496, 367) with delta (0, 0)
Screenshot: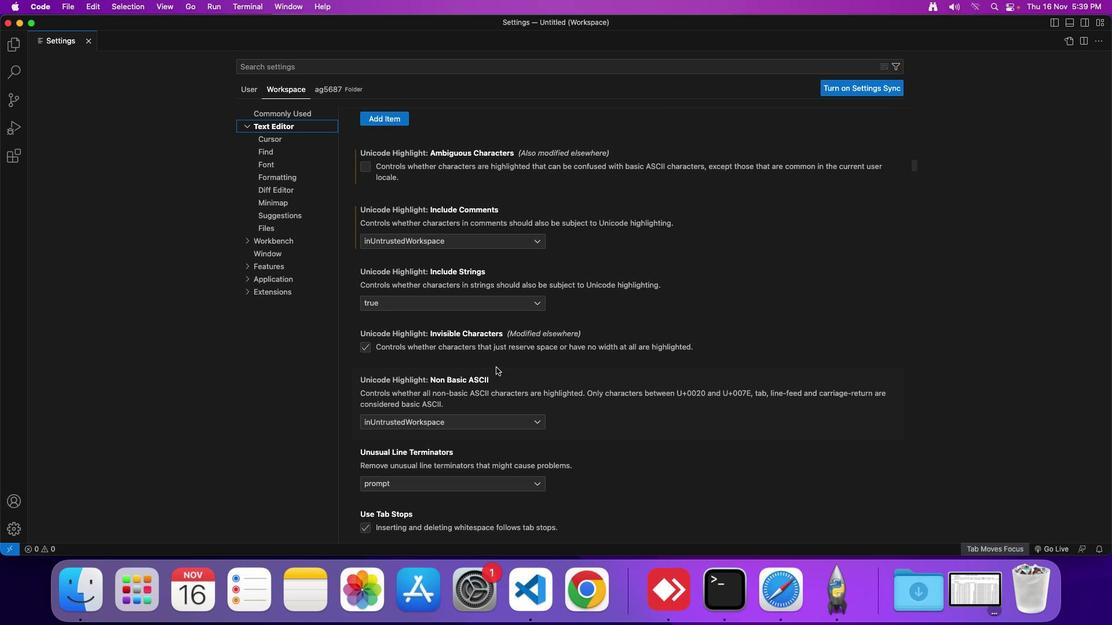 
Action: Mouse scrolled (496, 367) with delta (0, 2)
Screenshot: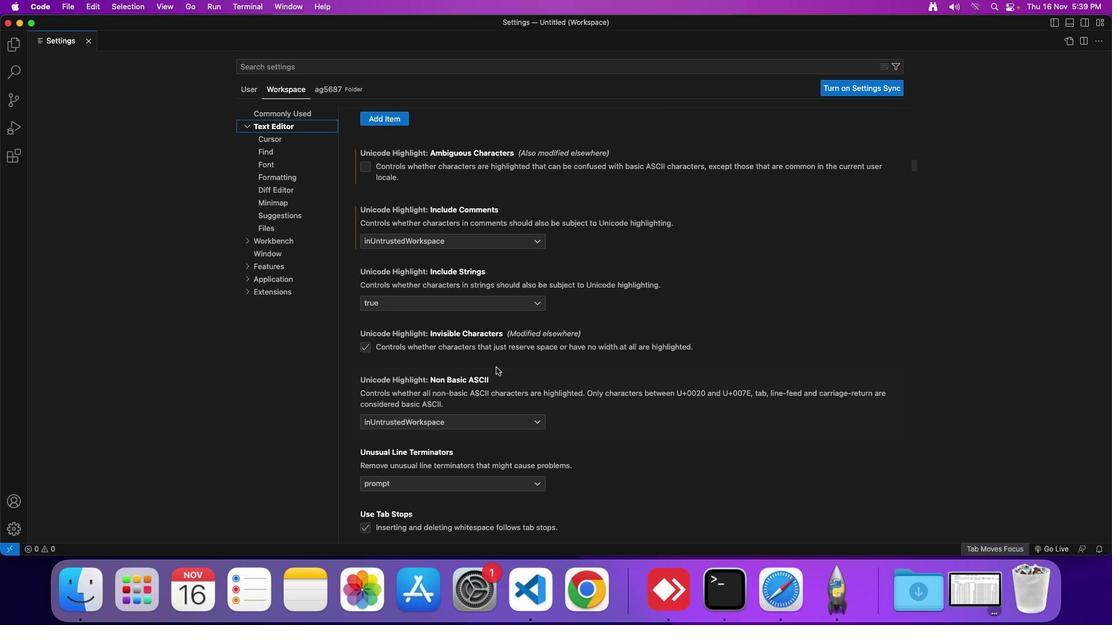 
Action: Mouse scrolled (496, 367) with delta (0, 3)
Screenshot: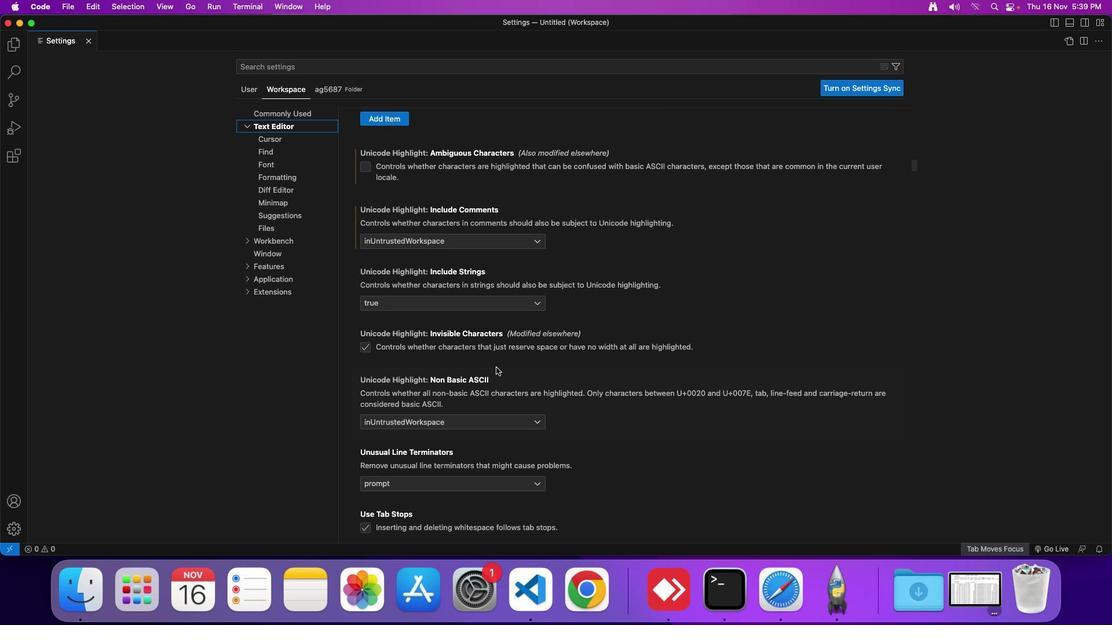 
Action: Mouse scrolled (496, 367) with delta (0, 0)
Screenshot: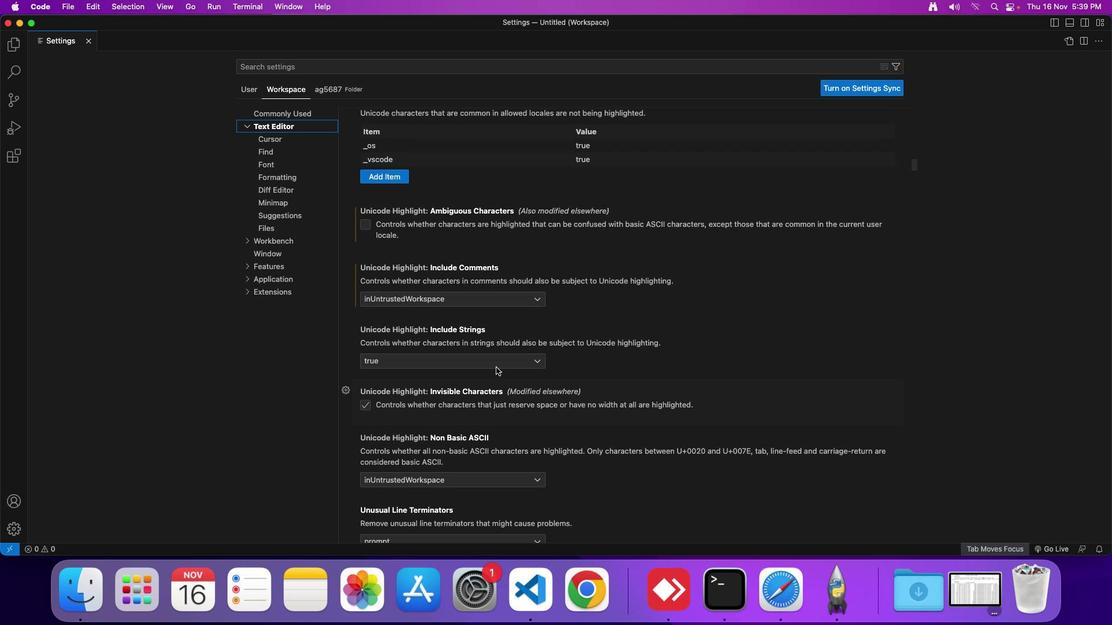 
Action: Mouse scrolled (496, 367) with delta (0, 0)
Screenshot: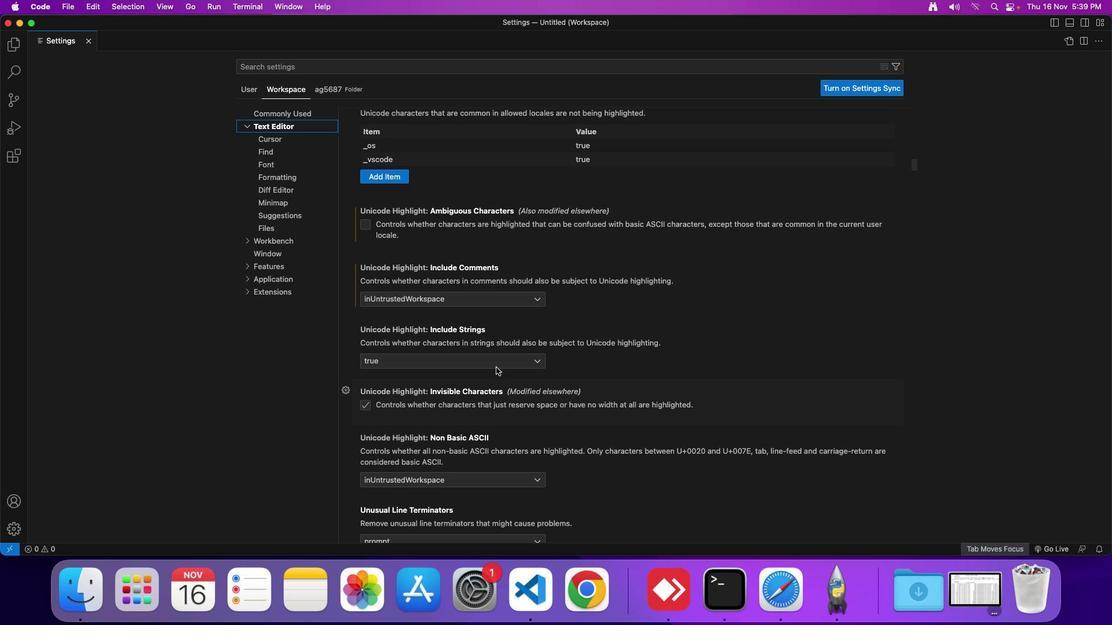 
Action: Mouse scrolled (496, 367) with delta (0, 0)
Screenshot: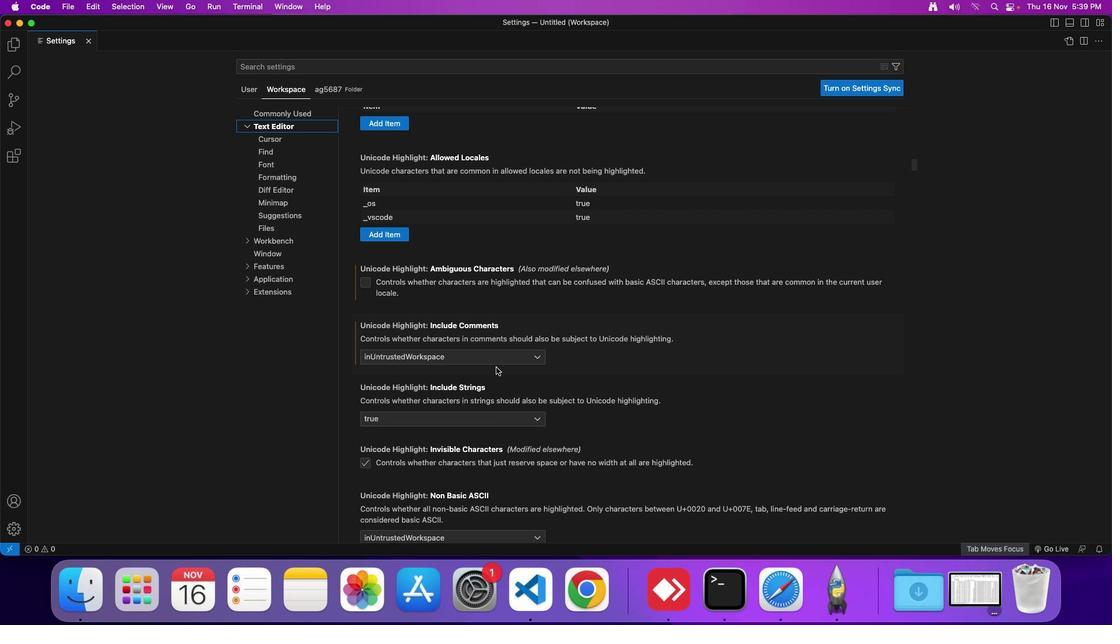 
Action: Mouse scrolled (496, 367) with delta (0, 0)
Screenshot: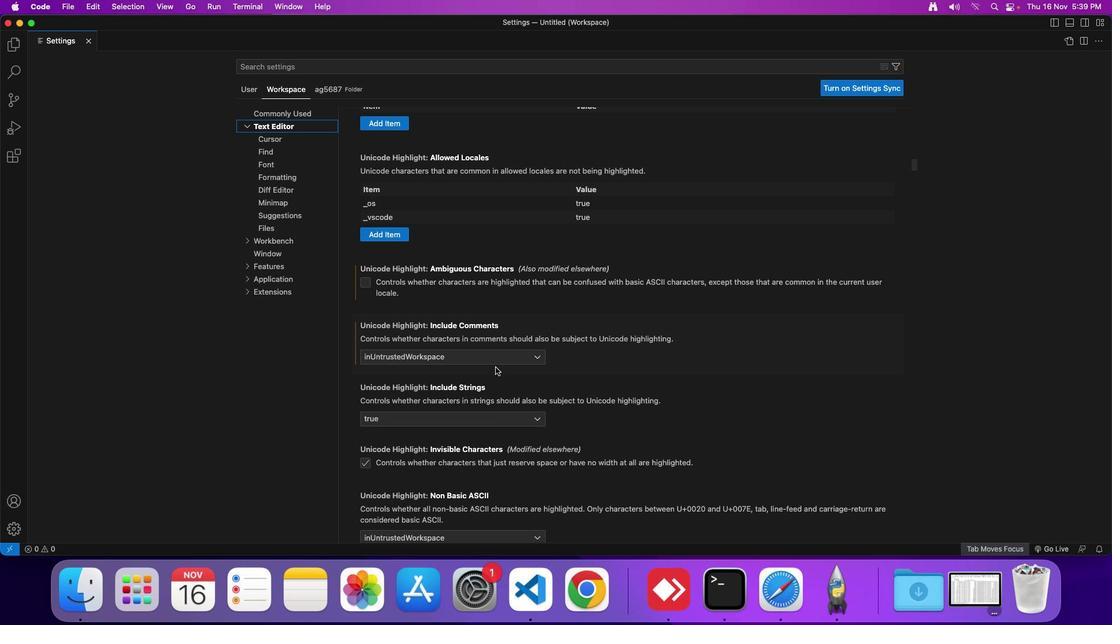 
Action: Mouse moved to (438, 371)
Screenshot: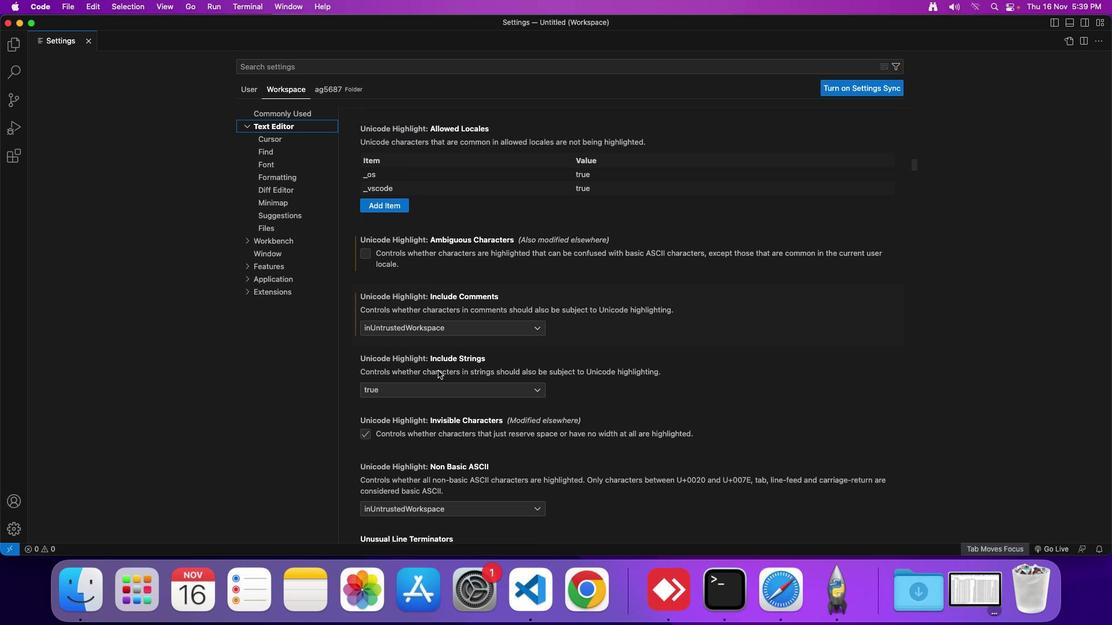 
Action: Mouse scrolled (438, 371) with delta (0, 0)
Screenshot: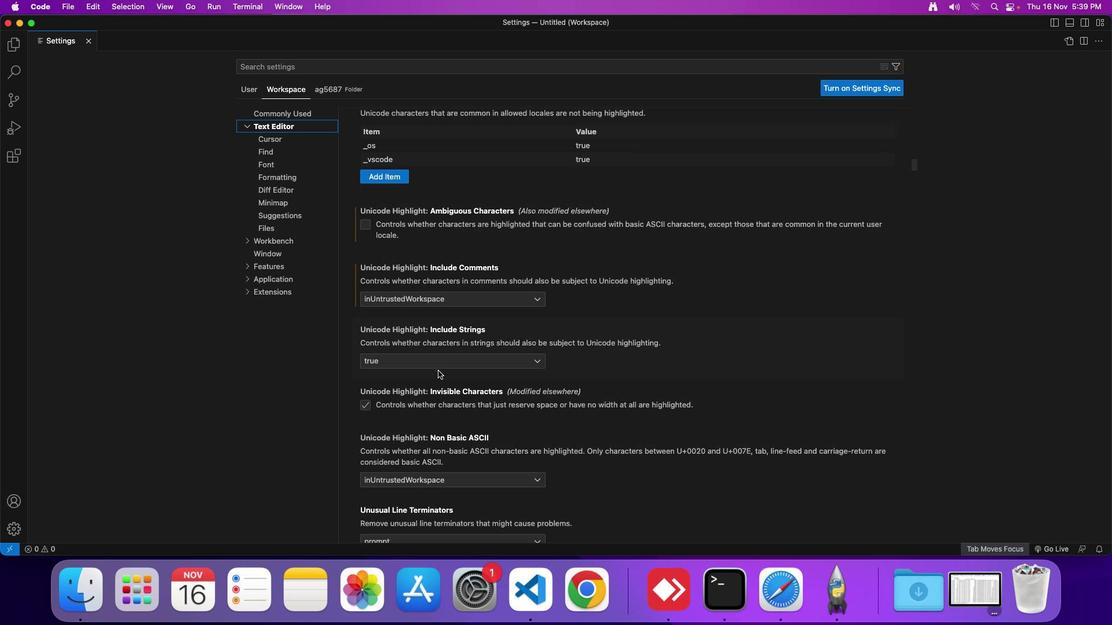
Action: Mouse scrolled (438, 371) with delta (0, 0)
Screenshot: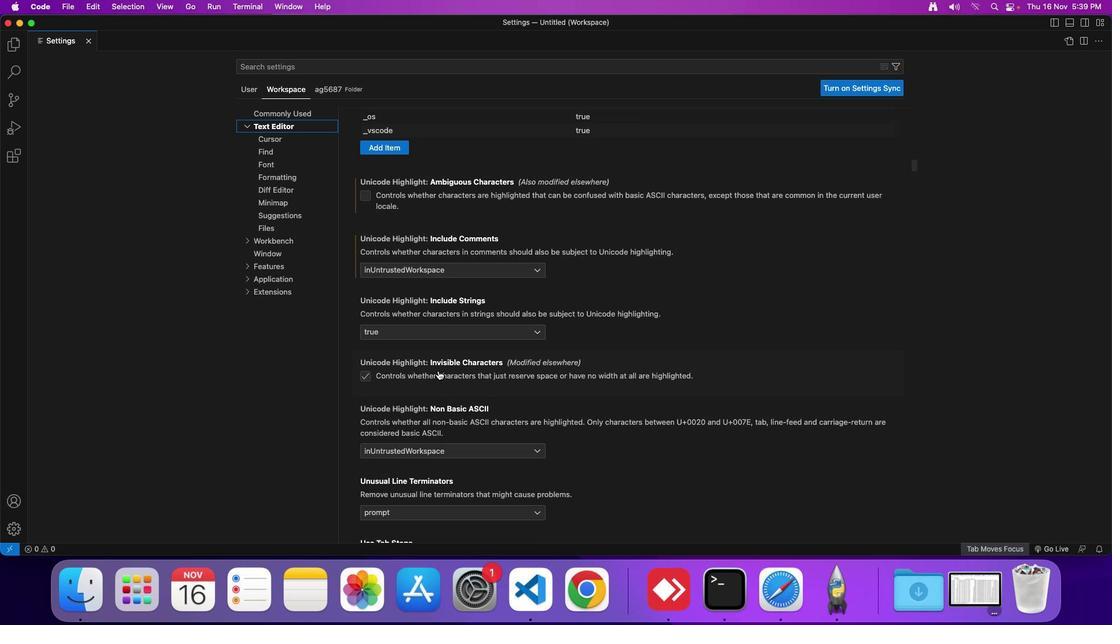 
Action: Mouse scrolled (438, 371) with delta (0, 0)
Screenshot: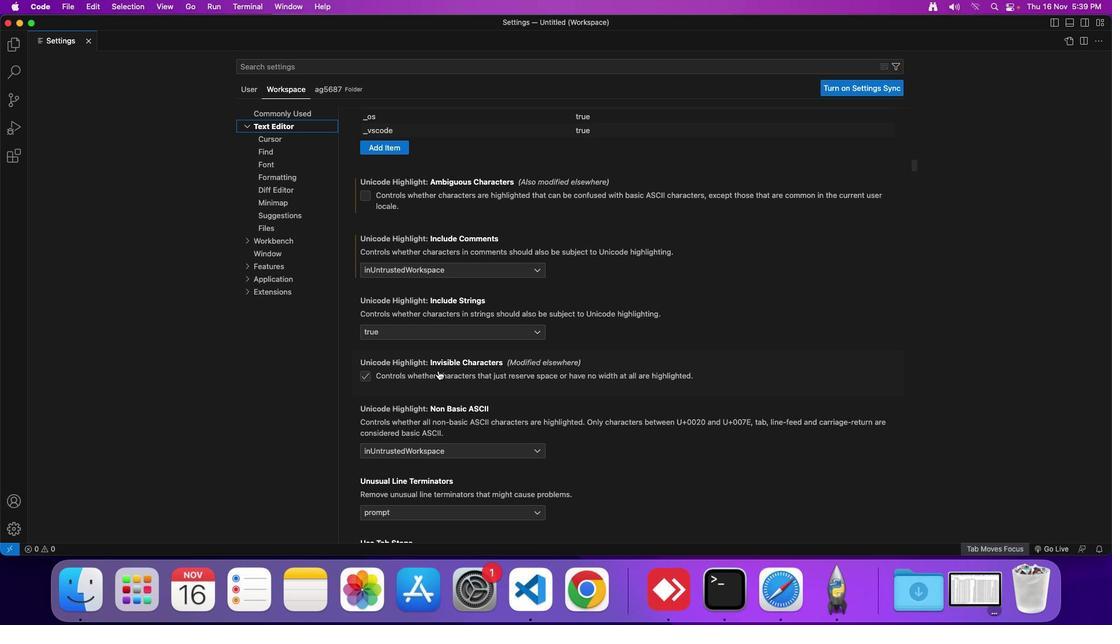 
Action: Mouse moved to (396, 330)
Screenshot: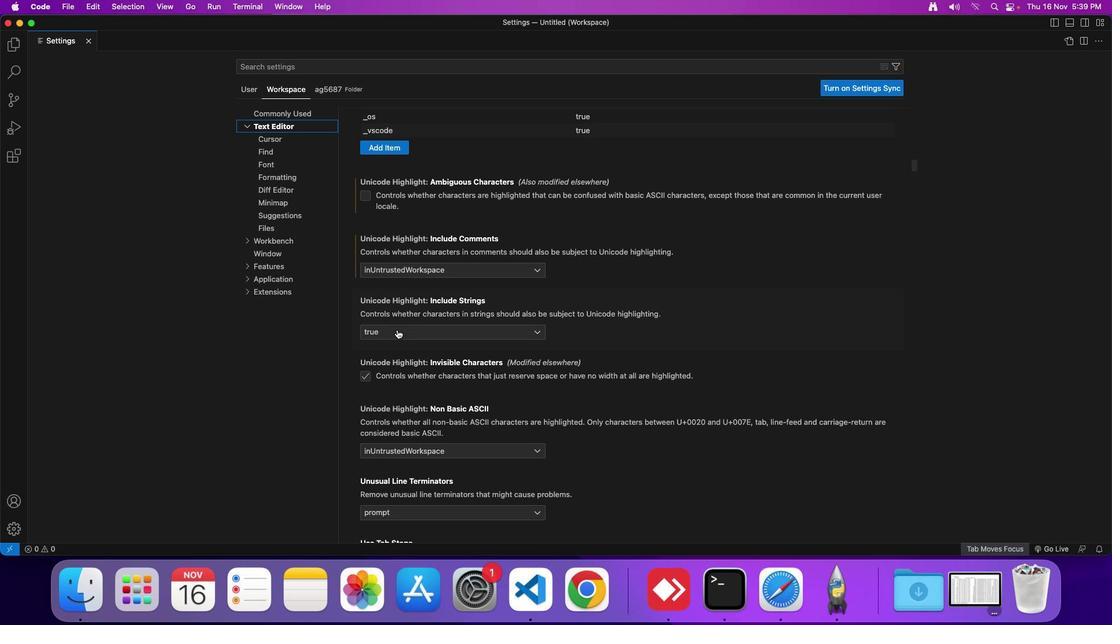 
Action: Mouse pressed left at (396, 330)
Screenshot: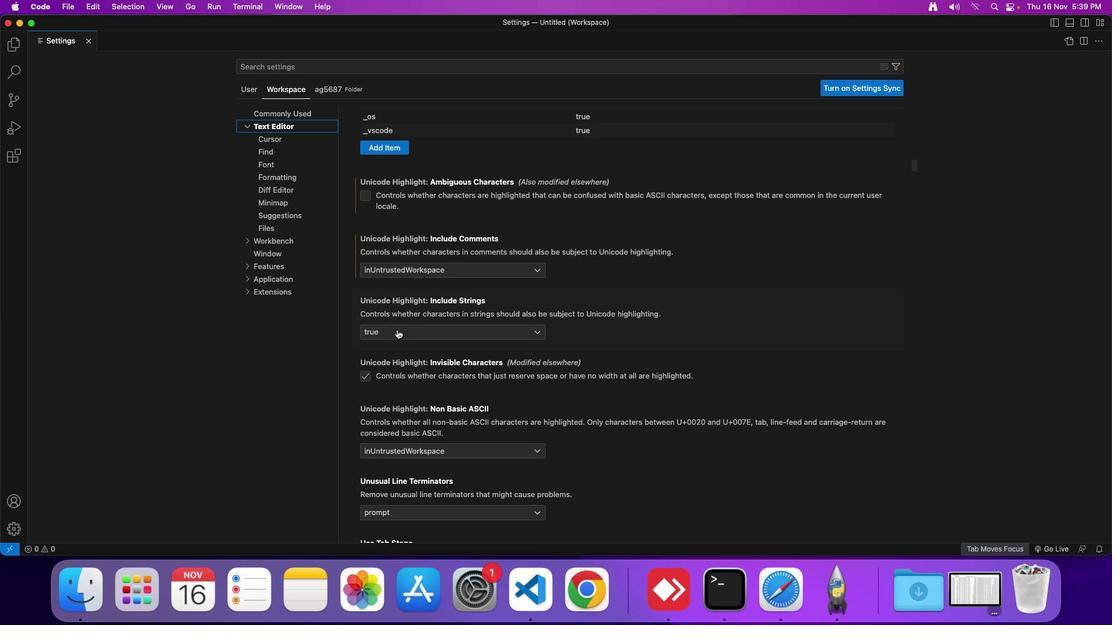 
Action: Mouse moved to (389, 345)
Screenshot: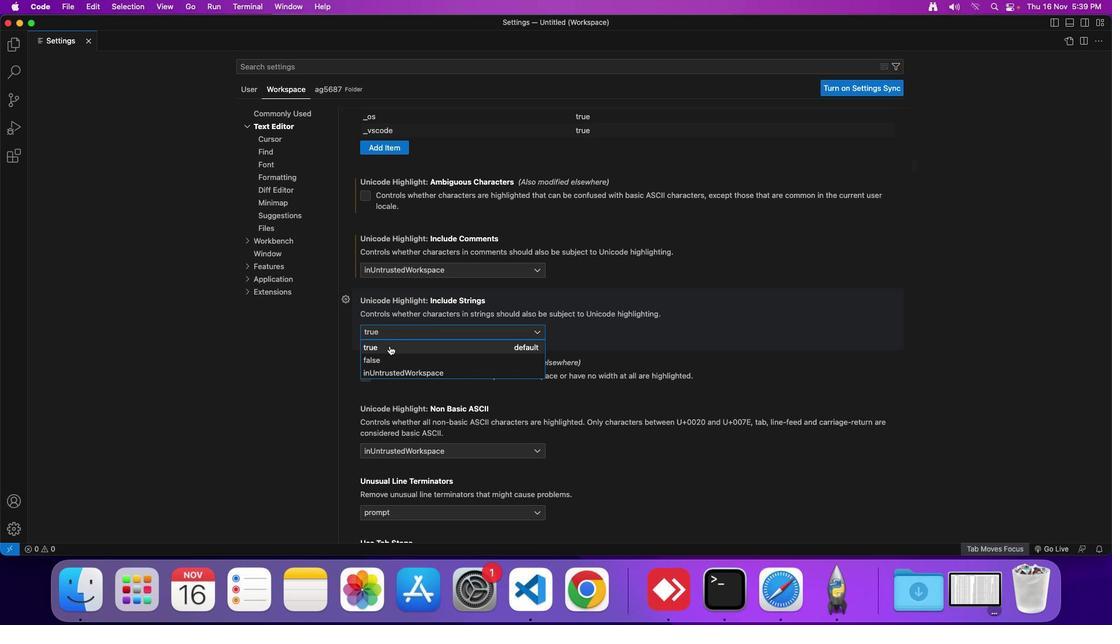 
Action: Mouse pressed left at (389, 345)
Screenshot: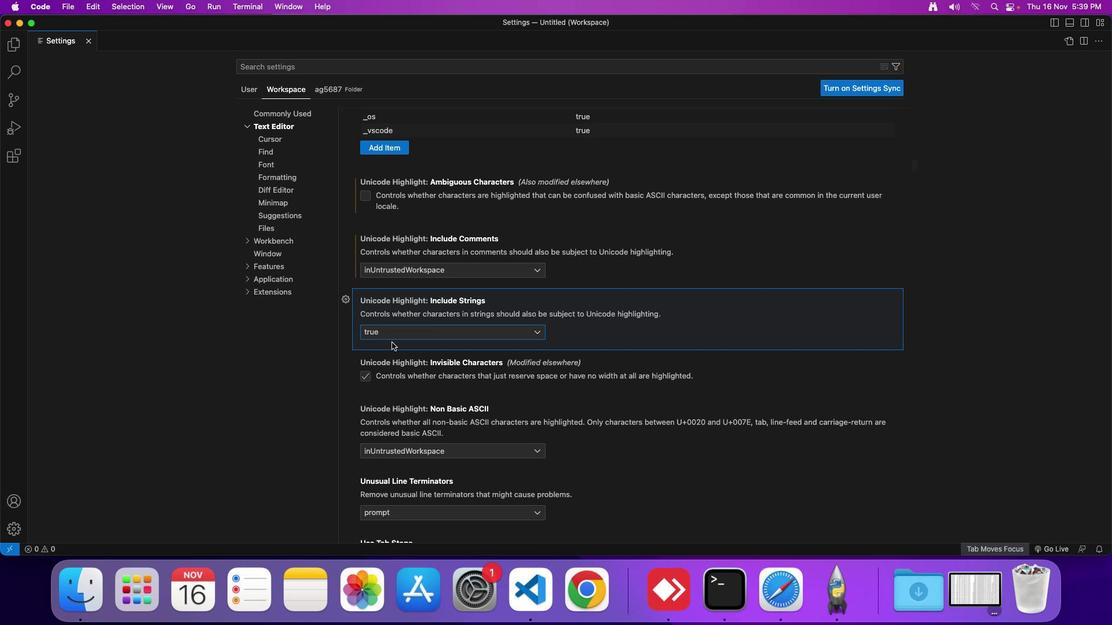 
Action: Mouse moved to (396, 339)
Screenshot: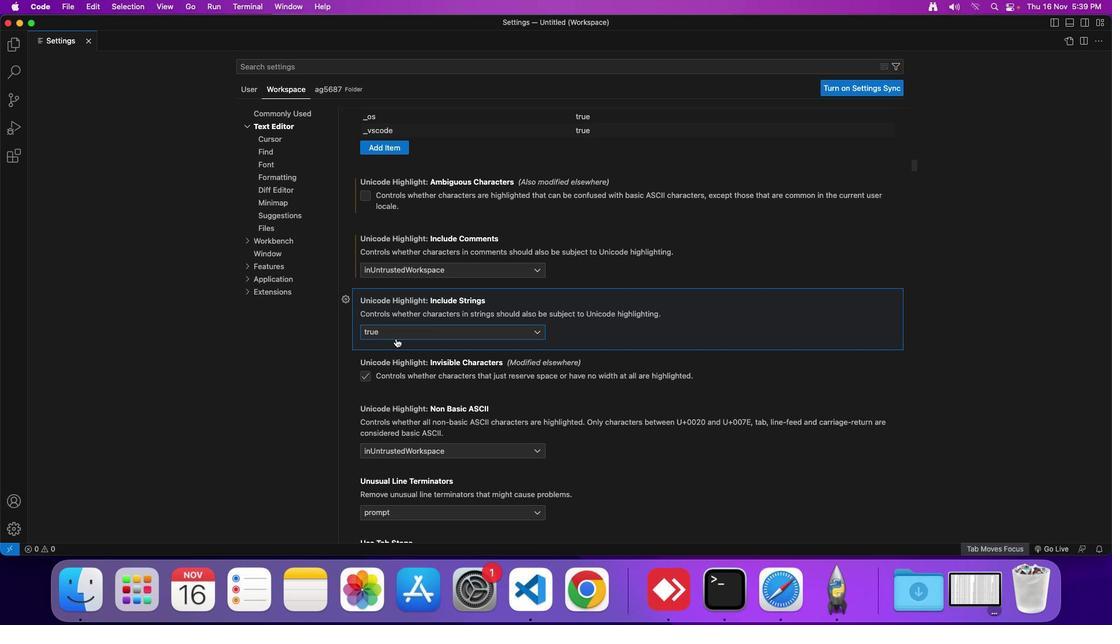 
